 Task: Open a blank google sheet and write heading  Cash Flow TrackerAdd Dates in a column and its values below  '2023-05-01, 2023-05-03, 2023-05-06, 2023-05-10, 2023-05-15, 2023-05-20, 2023-05-25 & 2023-05-31'Add Descriptions in next column and its values below  Monthly Salary, Grocery Shopping, Dining Out., Utility Bill, Transportation, Entertainment, Miscellaneous & Total. Add Amount in next column and its values below  $2,500, $100, $50, $150, $30, $50, $20& $400. Add Income/ Expense in next column and its values below  Income, Expenses, Expenses, Expenses, Expenses, Expenses & Expenses. Add Balance in next column and its values below  $2,500, $2,400, $2,350, $2,200, $2,170, $2,120, $2,100 & $2100. Save page DashboardTaxReturnsbook
Action: Mouse moved to (265, 170)
Screenshot: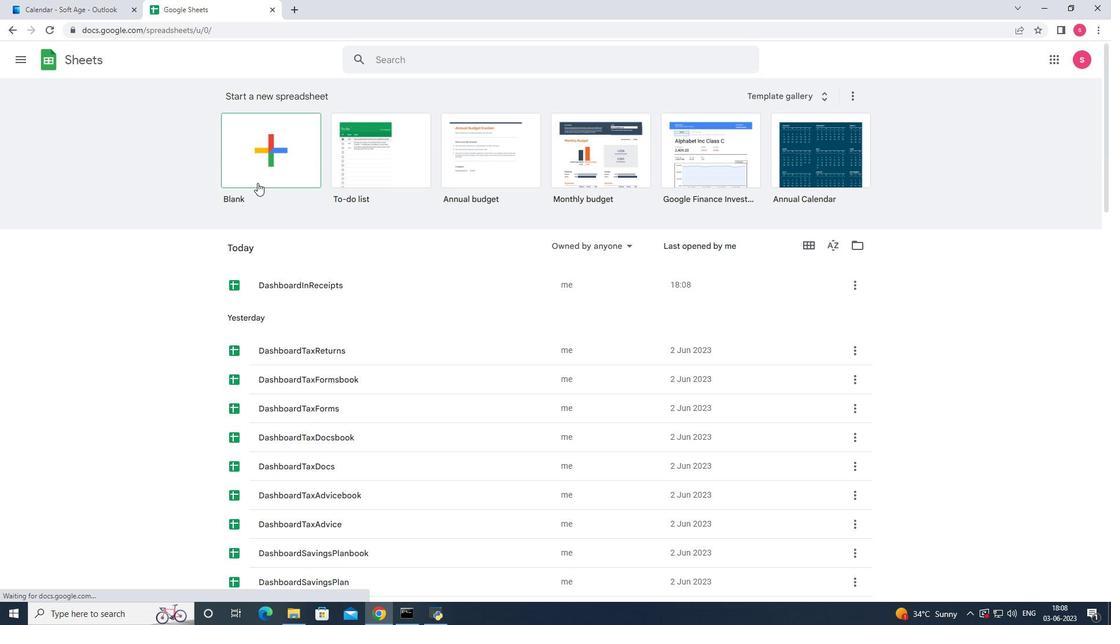 
Action: Mouse pressed left at (265, 170)
Screenshot: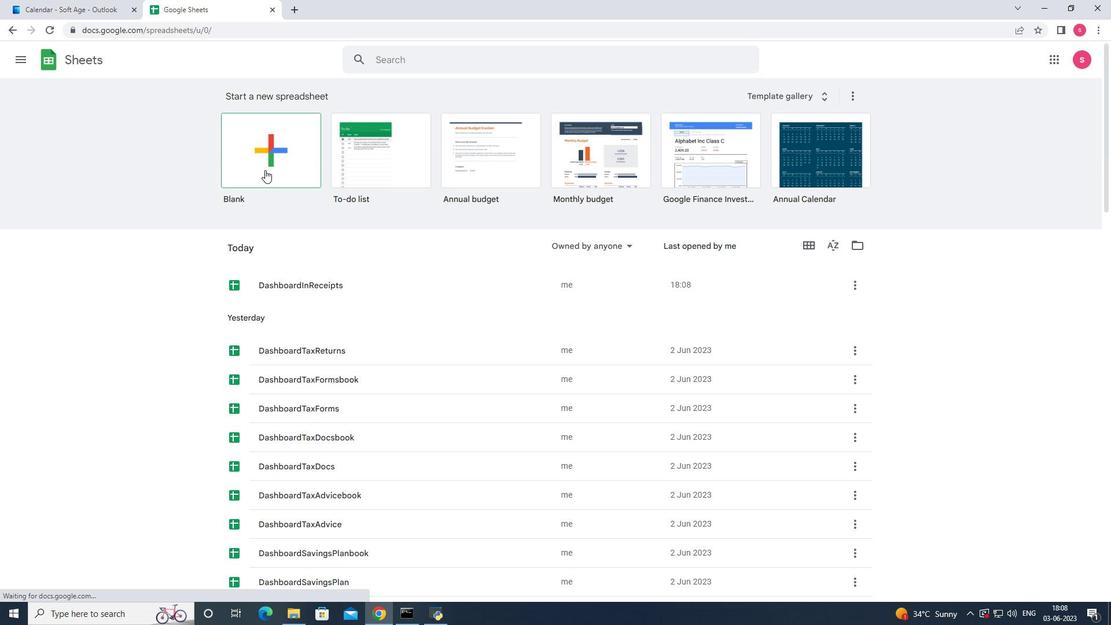 
Action: Key pressed <Key.shift><Key.shift><Key.shift>Cash<Key.space><Key.shift><Key.shift>Flow<Key.space><Key.shift>Tracker<Key.down><Key.shift>Dates<Key.down>2023-05-01<Key.enter>2023-05-03<Key.enter>2023-05-06<Key.enter>2023-05-10<Key.enter>2023-05-15<Key.enter>2023-05-20<Key.enter>2023-05-25<Key.enter>2025<Key.backspace>3-05-31<Key.enter><Key.right><Key.up><Key.up><Key.up><Key.up><Key.up><Key.up><Key.up><Key.up><Key.up><Key.shift><Key.shift><Key.shift><Key.shift><Key.shift><Key.shift><Key.shift><Key.shift><Key.shift><Key.shift>Discriptions<Key.enter><Key.shift>Monthly<Key.space><Key.shift>Salary<Key.enter><Key.shift><Key.shift><Key.shift><Key.shift><Key.shift><Key.shift><Key.shift><Key.shift><Key.shift>Grocery<Key.shift>S<Key.backspace><Key.space><Key.shift>Shopping<Key.enter><Key.shift>Dining<Key.space><Key.shift>Out<Key.enter><Key.shift><Key.shift><Key.shift><Key.shift><Key.shift><Key.shift><Key.shift>Utility<Key.space><Key.shift>Bill<Key.enter><Key.shift>Transportation<Key.enter><Key.shift><Key.shift><Key.shift><Key.shift><Key.shift><Key.shift><Key.shift>Entertainment<Key.enter><Key.shift>Miscellaneoud<Key.backspace>s<Key.enter><Key.shift>Total<Key.right><Key.up><Key.up><Key.up><Key.up><Key.up><Key.up><Key.up><Key.up><Key.shift>Amount<Key.enter>
Screenshot: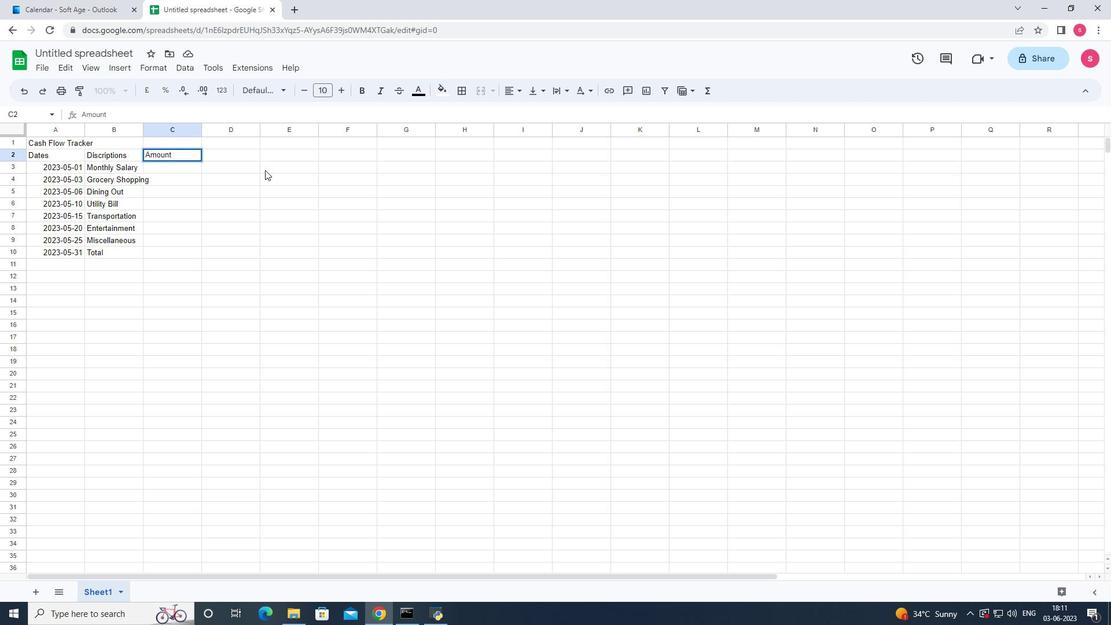 
Action: Mouse moved to (280, 162)
Screenshot: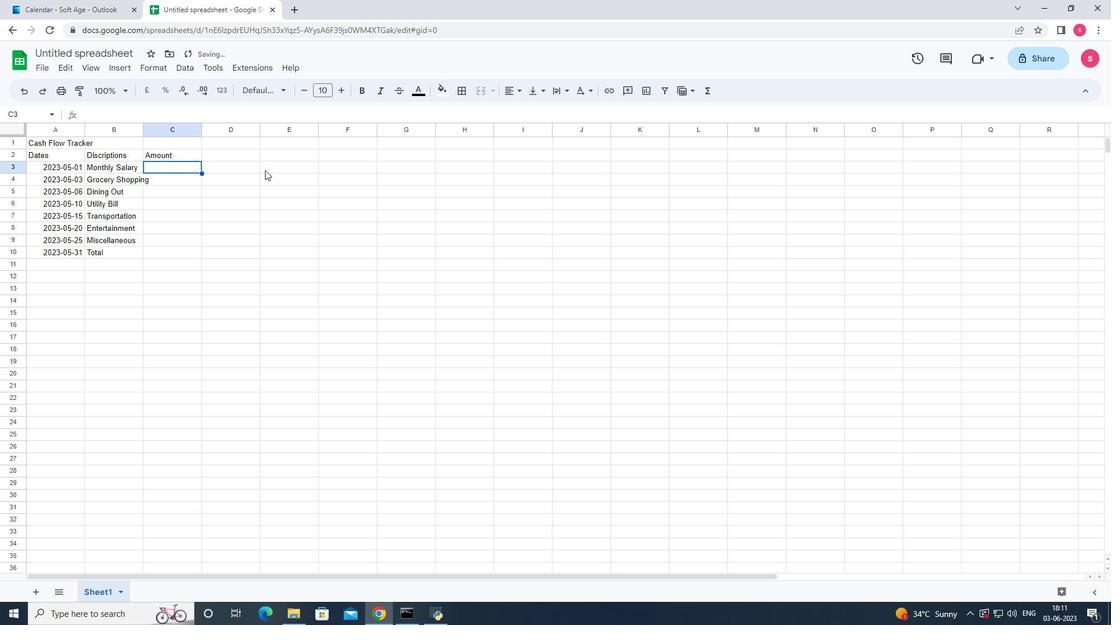 
Action: Key pressed 2500<Key.enter>100<Key.enter>50<Key.enter>150<Key.enter>30<Key.enter>50<Key.enter>20<Key.enter>400<Key.enter>
Screenshot: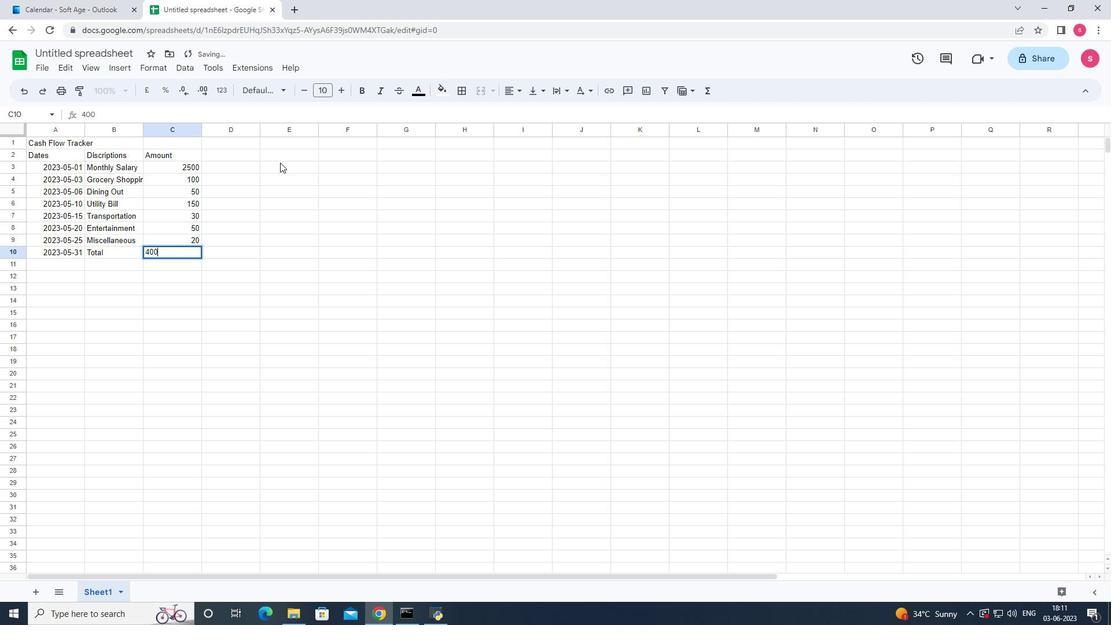 
Action: Mouse moved to (166, 165)
Screenshot: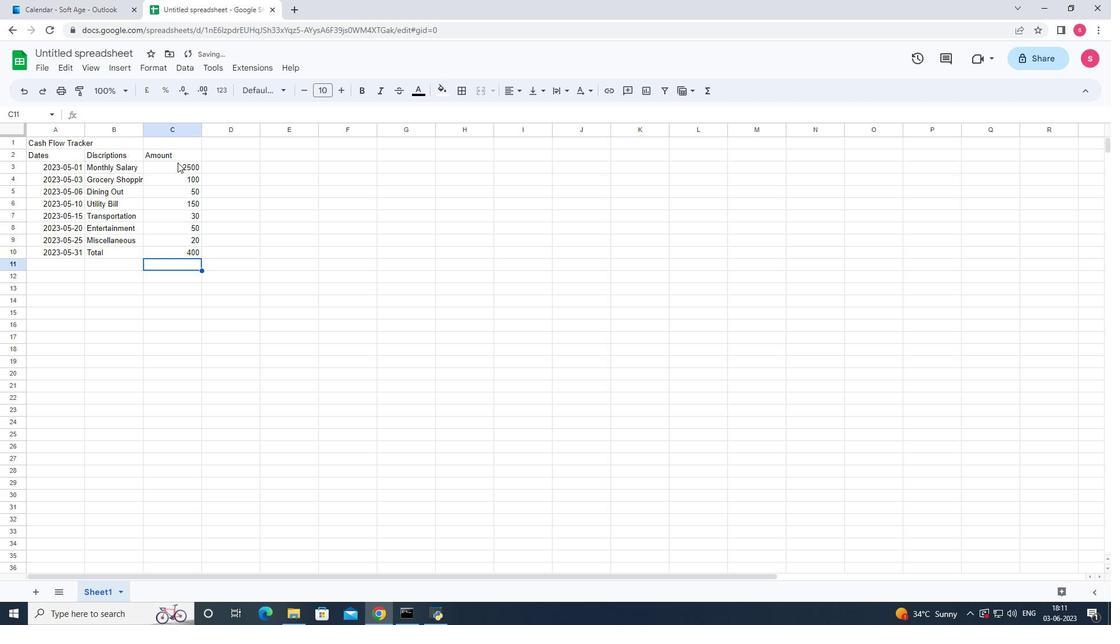 
Action: Mouse pressed left at (166, 165)
Screenshot: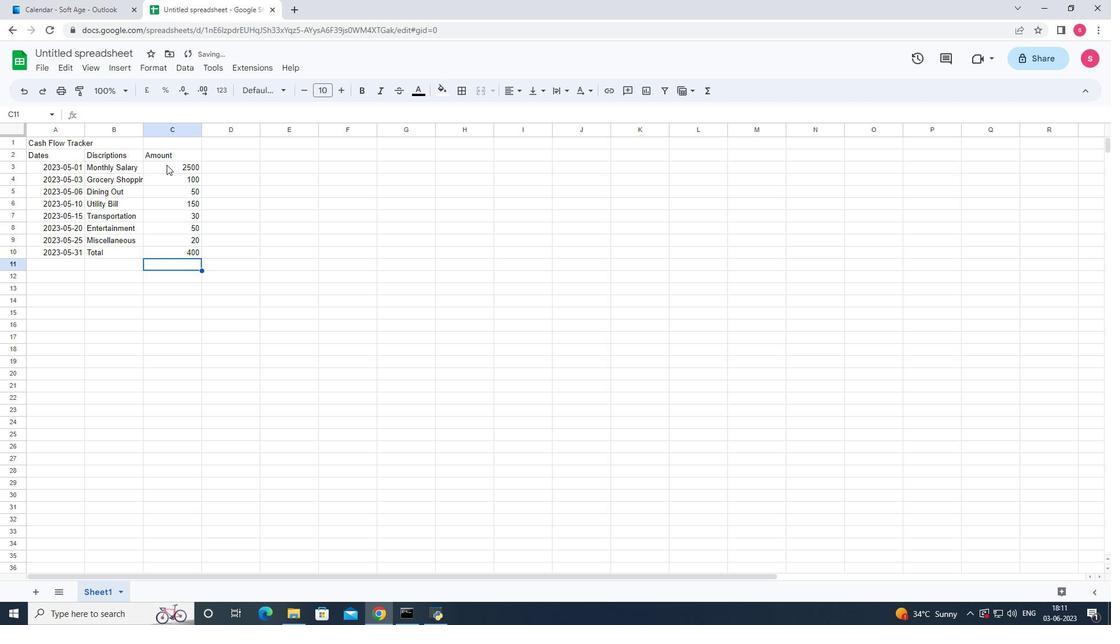 
Action: Mouse moved to (159, 62)
Screenshot: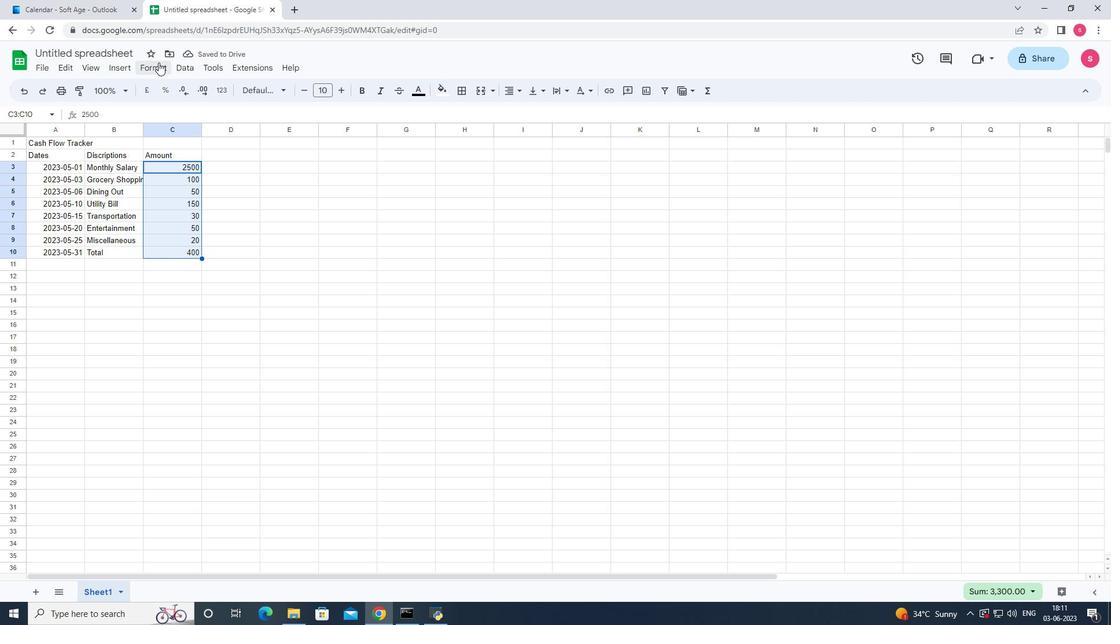 
Action: Mouse pressed left at (159, 62)
Screenshot: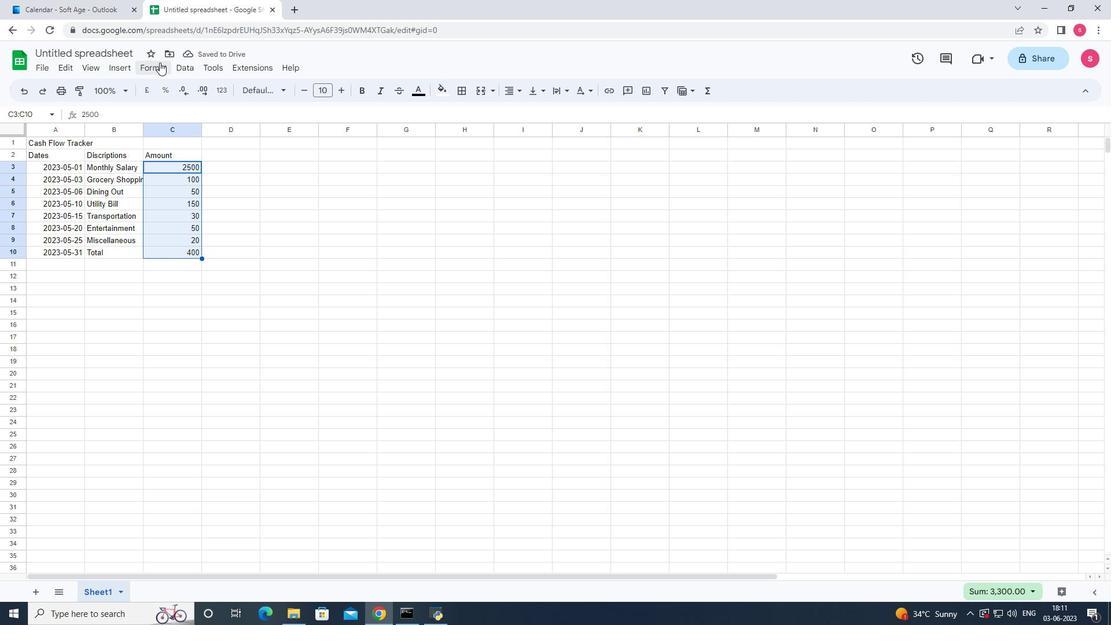 
Action: Mouse moved to (170, 121)
Screenshot: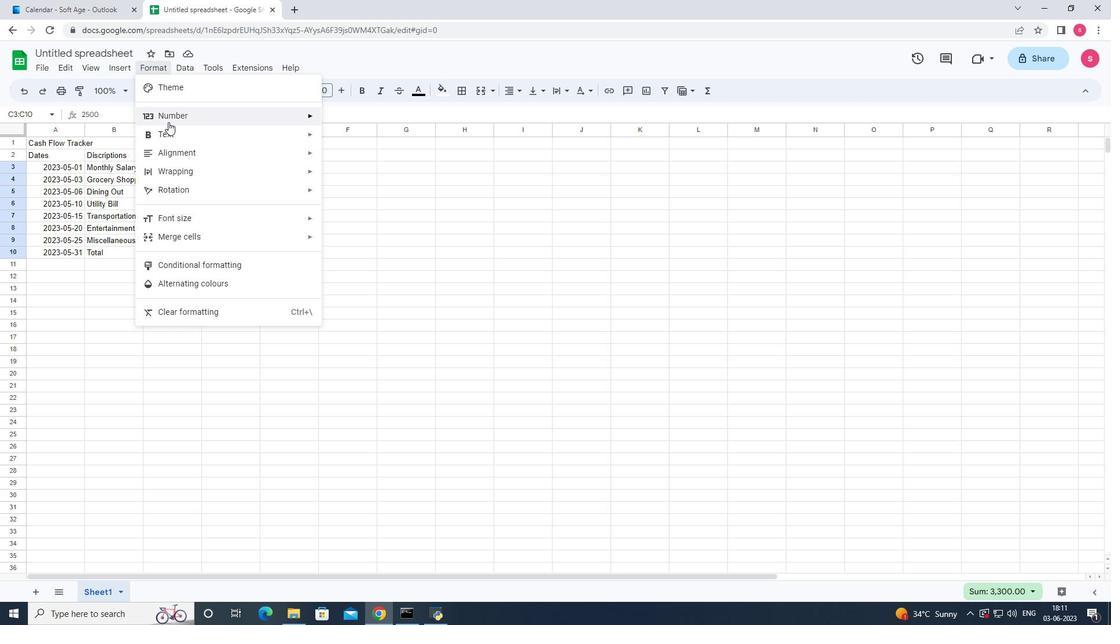 
Action: Mouse pressed left at (170, 121)
Screenshot: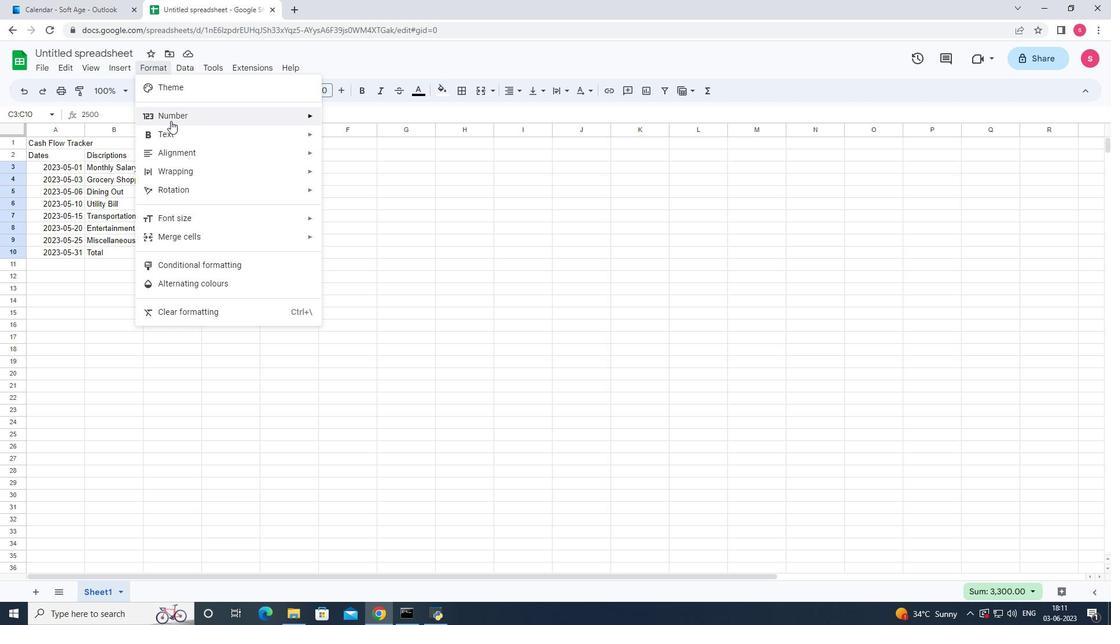
Action: Mouse moved to (380, 459)
Screenshot: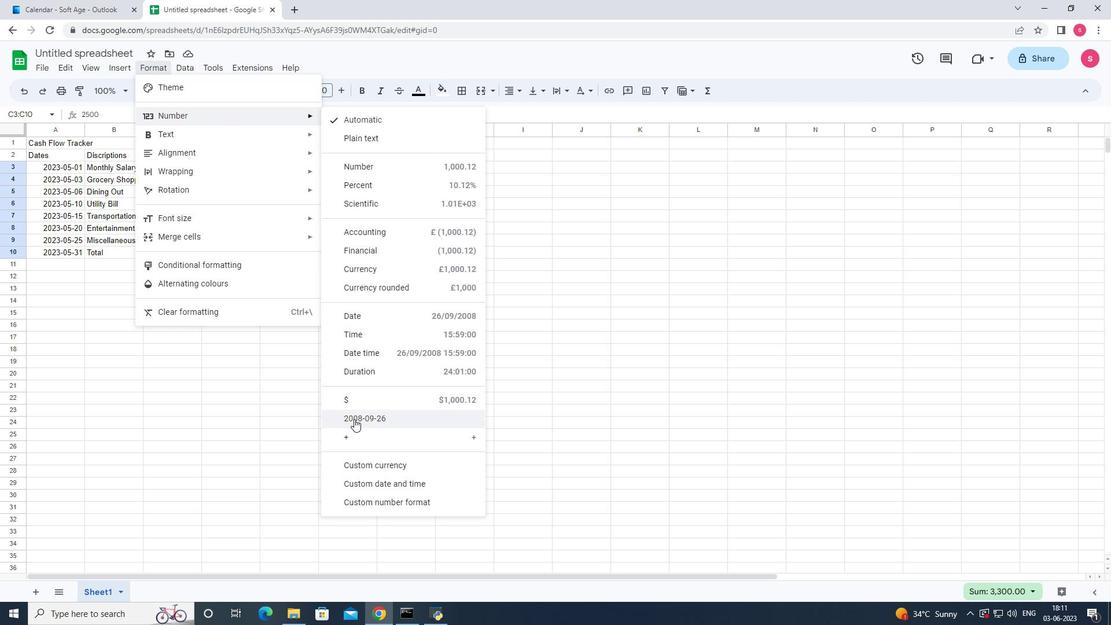 
Action: Mouse pressed left at (380, 459)
Screenshot: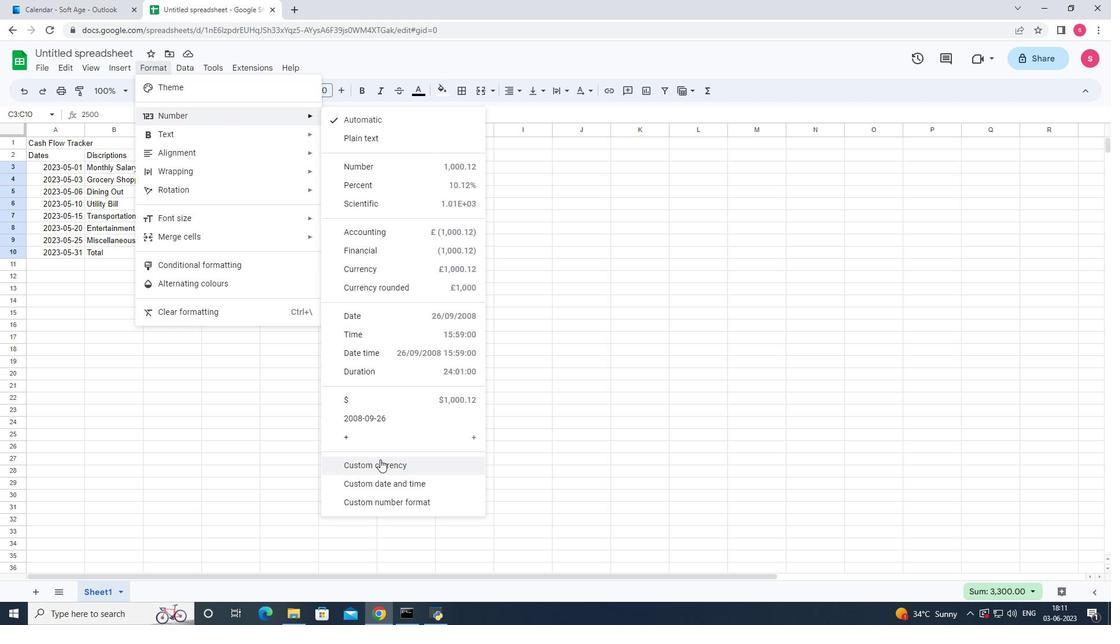 
Action: Mouse moved to (498, 254)
Screenshot: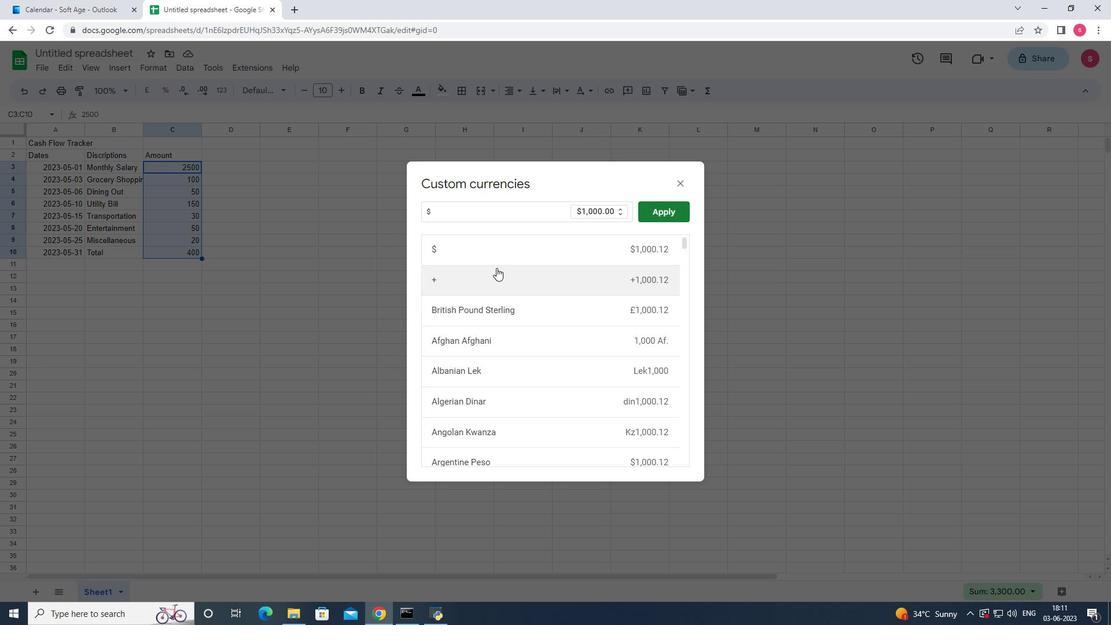 
Action: Mouse pressed left at (498, 254)
Screenshot: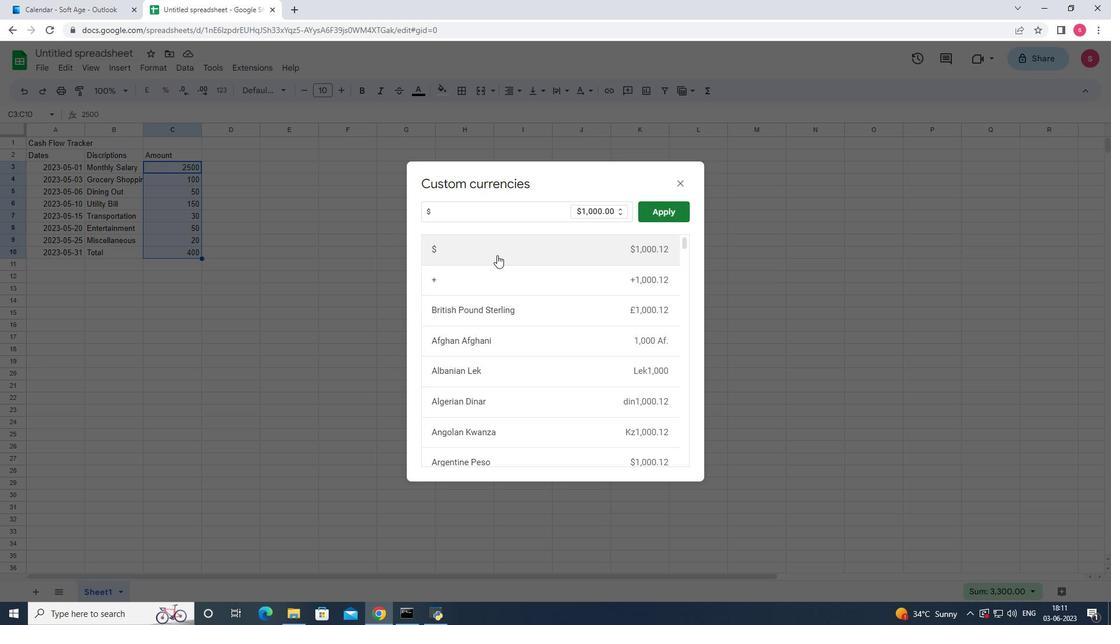 
Action: Mouse moved to (678, 212)
Screenshot: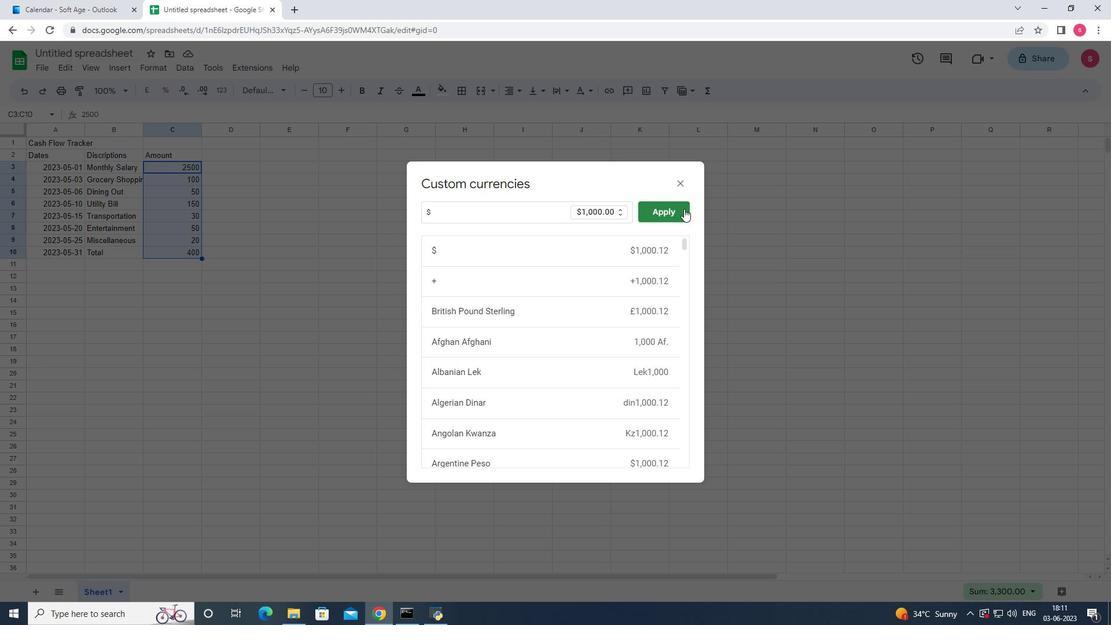 
Action: Mouse pressed left at (678, 212)
Screenshot: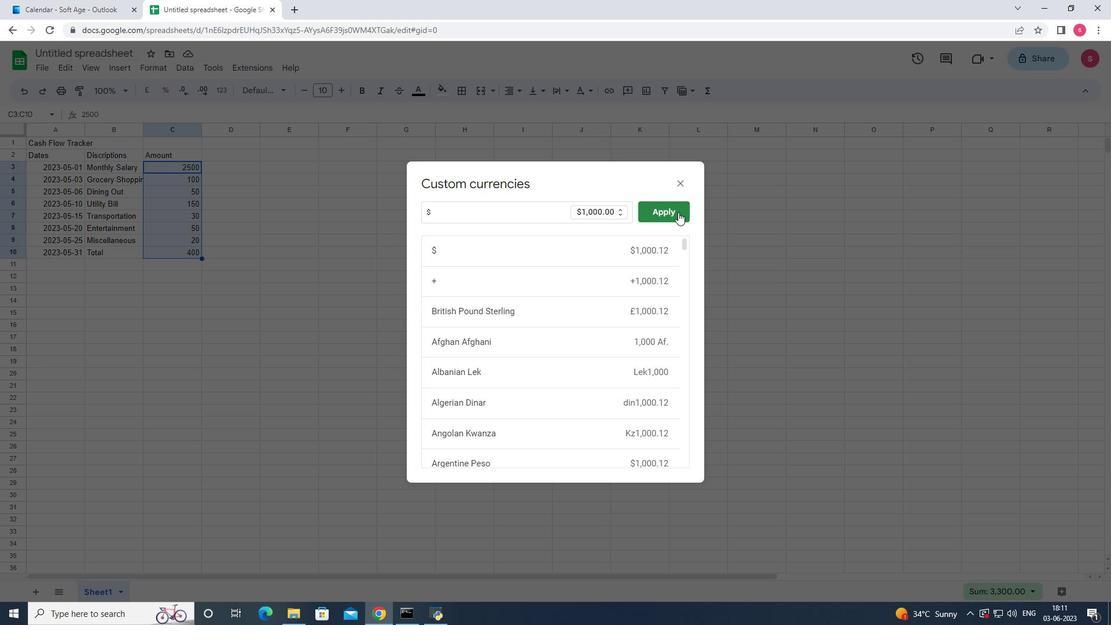 
Action: Mouse moved to (229, 154)
Screenshot: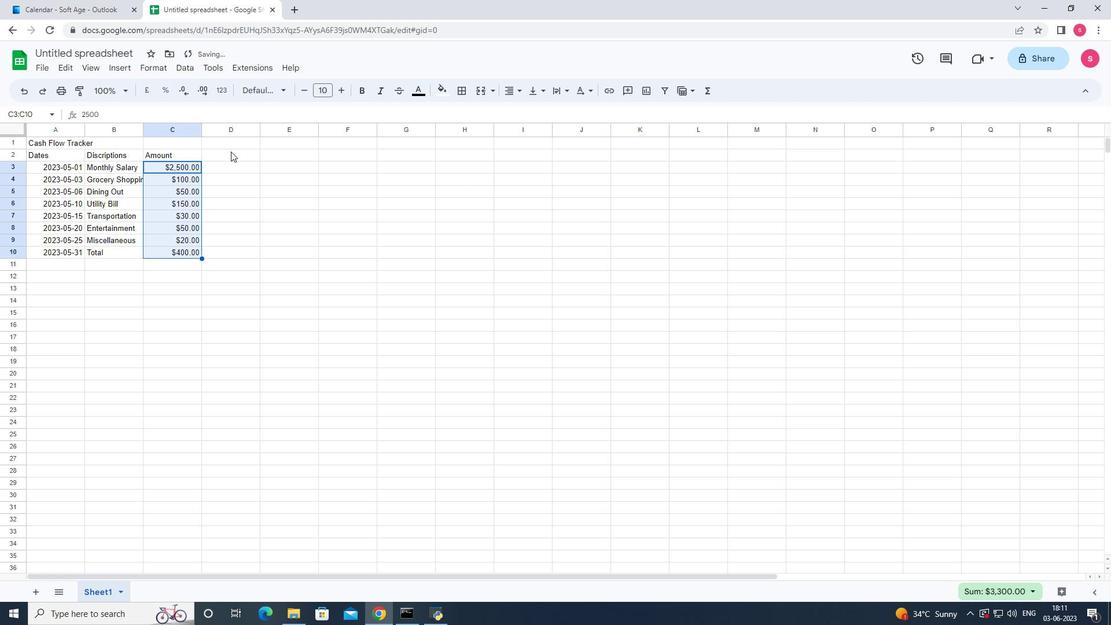 
Action: Mouse pressed left at (229, 154)
Screenshot: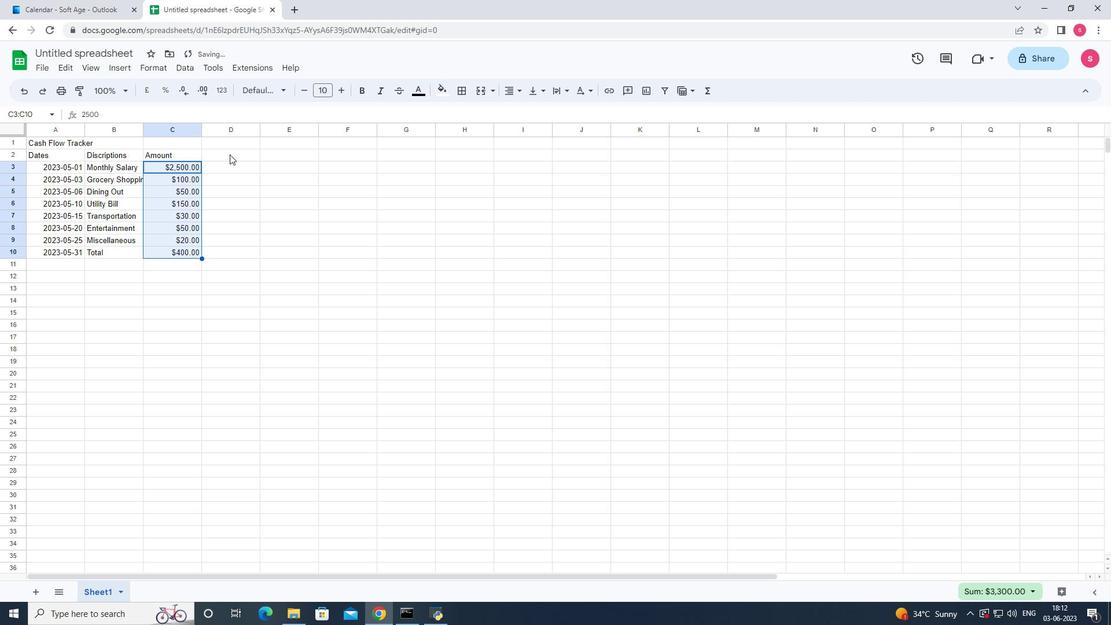 
Action: Key pressed <Key.shift>Income/<Key.space><Key.shift>Expense<Key.enter><Key.shift><Key.shift><Key.shift>Income<Key.enter><Key.up><Key.enter><Key.backspace><Key.backspace><Key.backspace><Key.backspace><Key.backspace><Key.backspace><Key.backspace><Key.backspace><Key.backspace><Key.space><Key.enter><Key.shift>Expenses<Key.enter><Key.shift>Expenses<Key.enter><Key.shift>Expenses<Key.enter><Key.shift>Expenses<Key.enter><Key.shift>Expenses<Key.enter><Key.shift>Expensses<Key.enter><Key.shift>Expenses<Key.backspace><Key.enter><Key.right><Key.up><Key.up><Key.up><Key.up><Key.up><Key.up><Key.up><Key.up><Key.up><Key.shift><Key.shift><Key.shift><Key.shift><Key.shift><Key.shift><Key.shift><Key.shift><Key.shift><Key.shift>Balance<Key.enter><Key.shift>Amount<Key.enter><Key.up><Key.backspace><Key.backspace><Key.backspace><Key.up><Key.enter><Key.space><Key.shift>Amount<Key.enter>2500<Key.enter>2400<Key.enter>2350<Key.enter>2200<Key.enter>2170<Key.enter>2120<Key.enter>2100<Key.enter>2100<Key.enter>
Screenshot: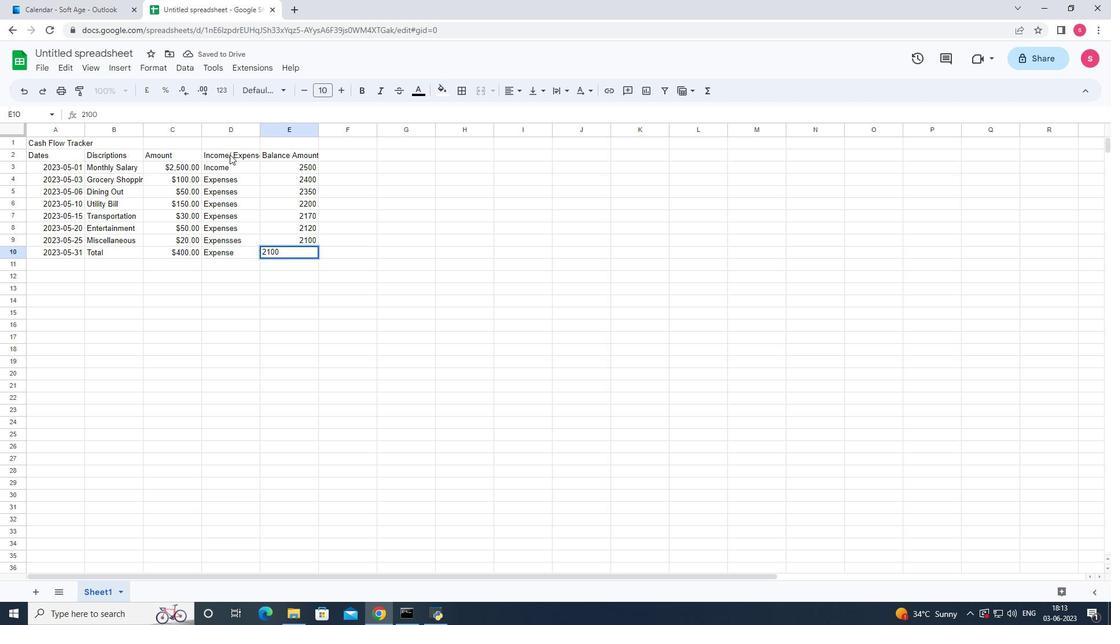 
Action: Mouse moved to (270, 165)
Screenshot: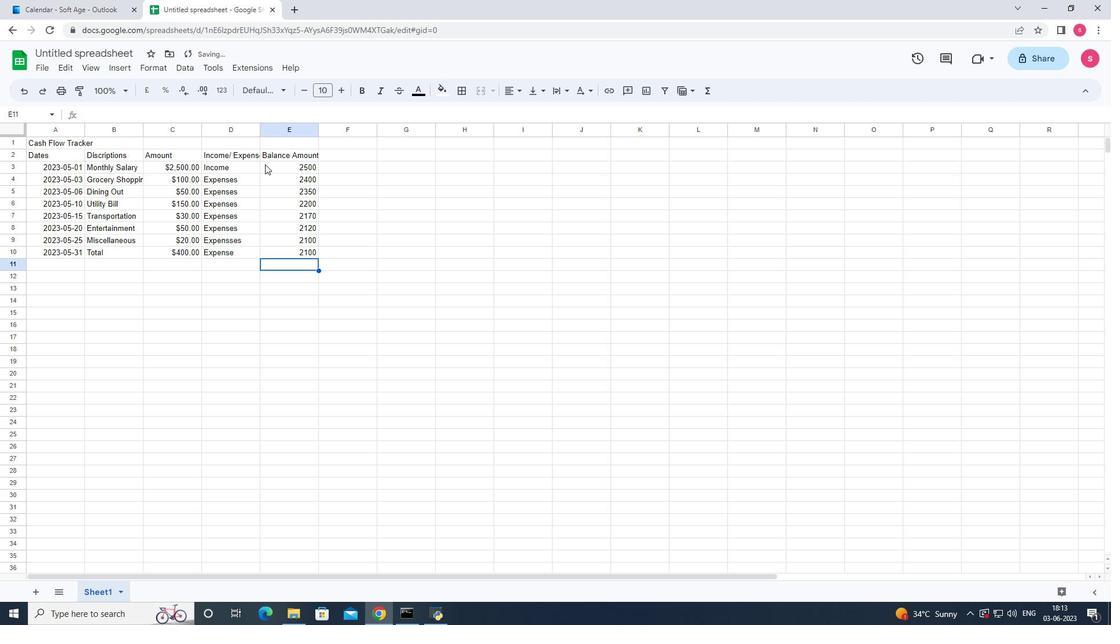 
Action: Mouse pressed left at (270, 165)
Screenshot: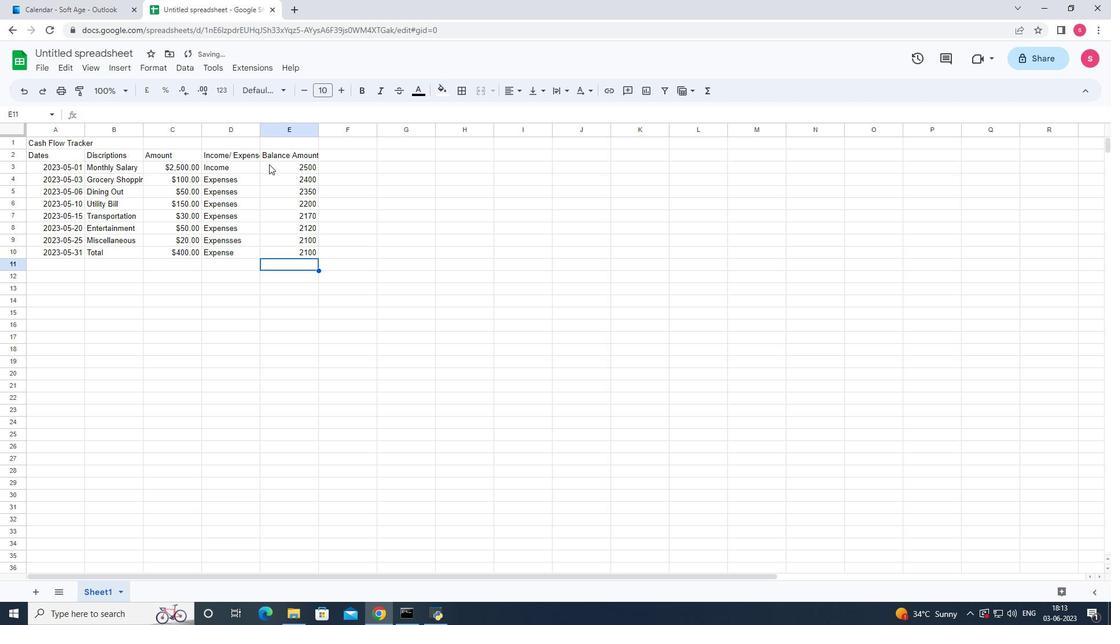
Action: Mouse moved to (144, 69)
Screenshot: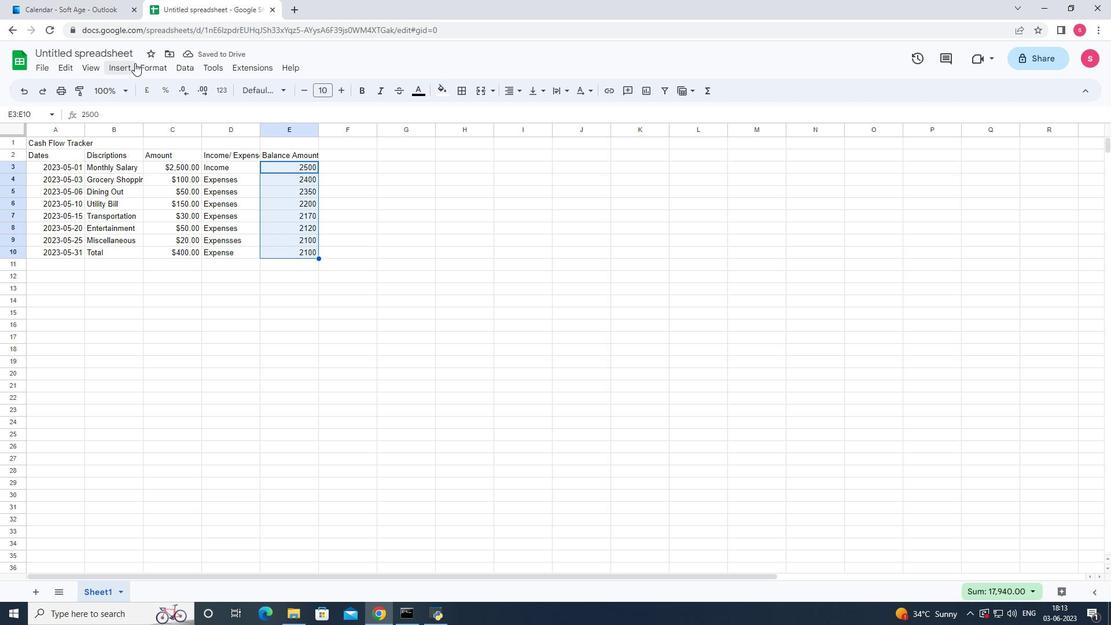
Action: Mouse pressed left at (144, 69)
Screenshot: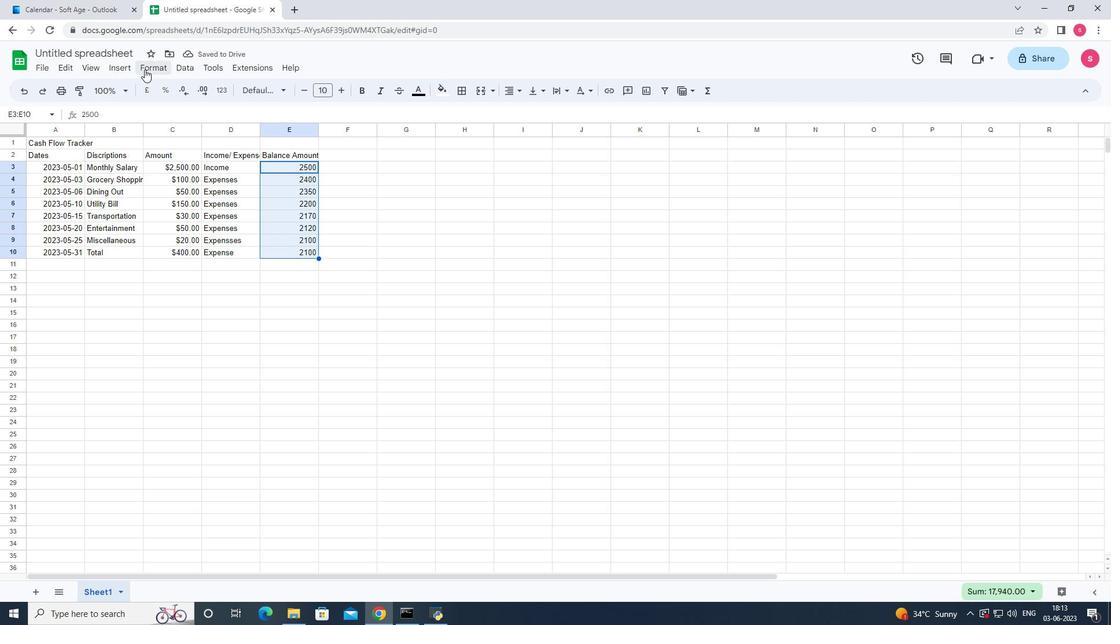 
Action: Mouse moved to (174, 118)
Screenshot: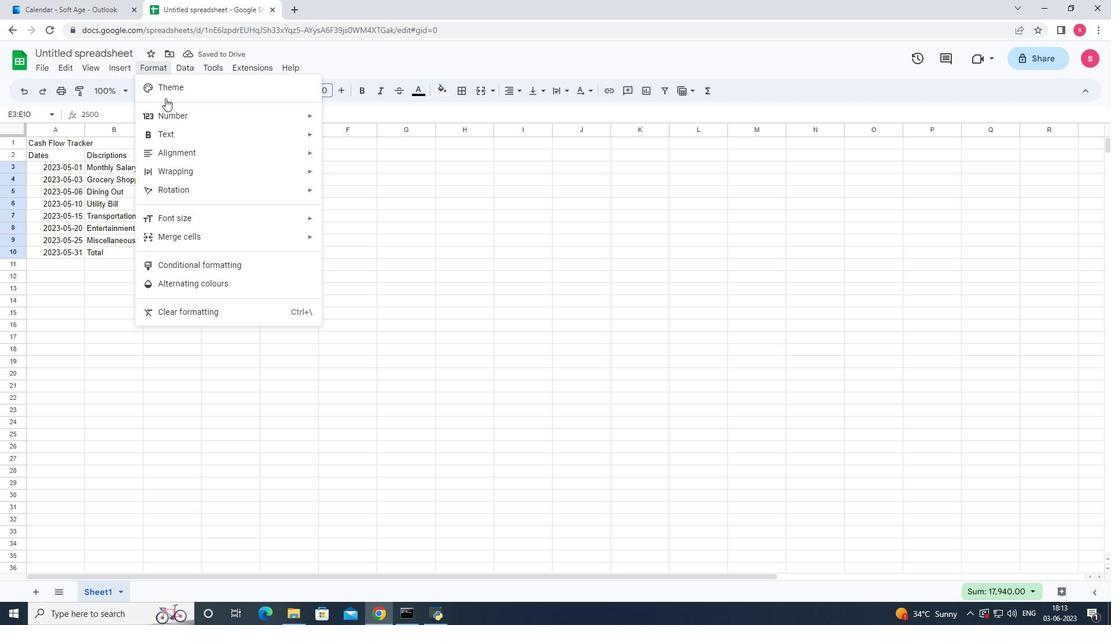 
Action: Mouse pressed left at (174, 118)
Screenshot: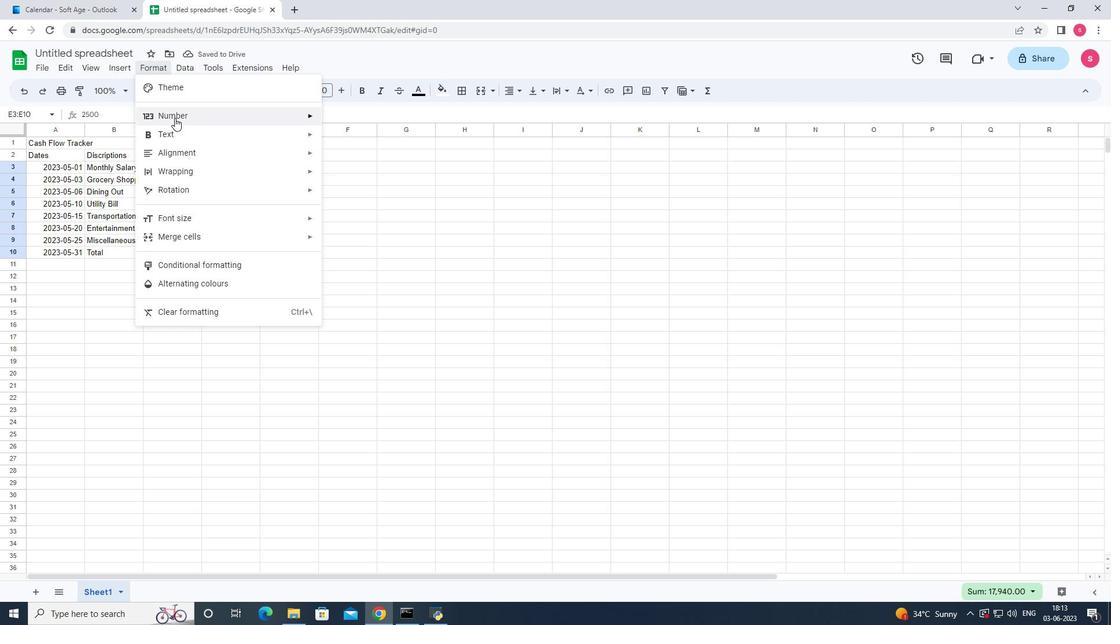 
Action: Mouse moved to (406, 467)
Screenshot: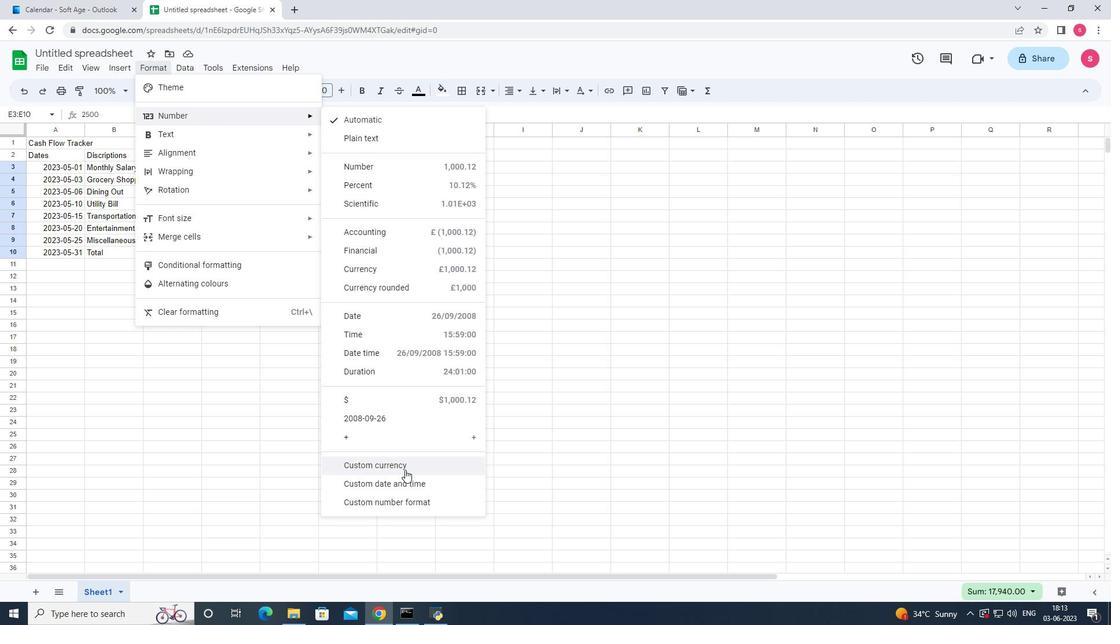 
Action: Mouse pressed left at (406, 467)
Screenshot: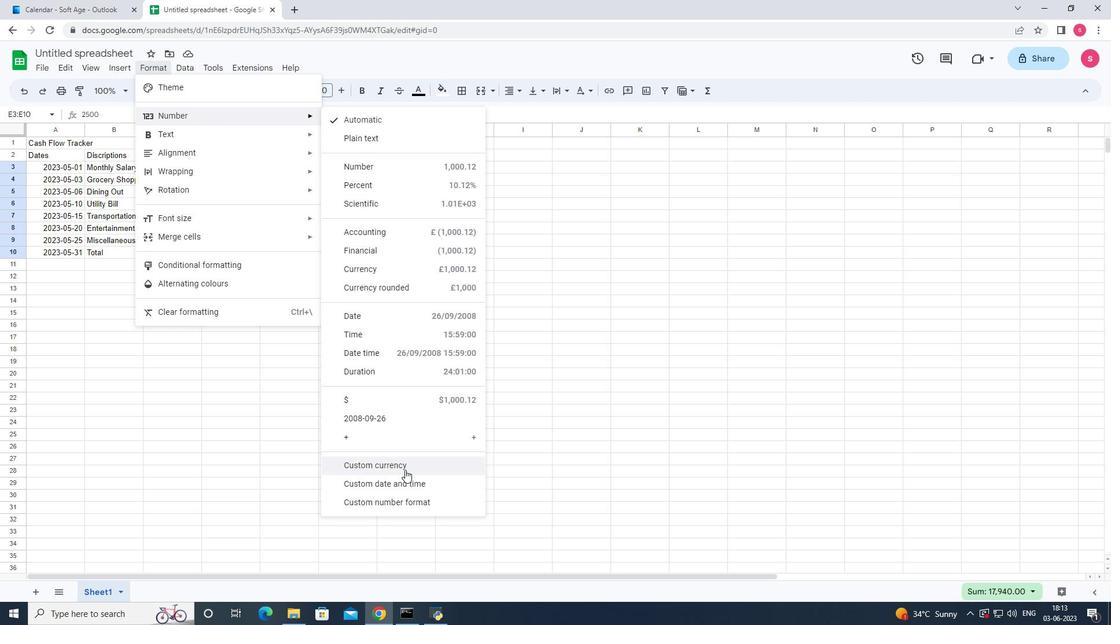 
Action: Mouse moved to (517, 251)
Screenshot: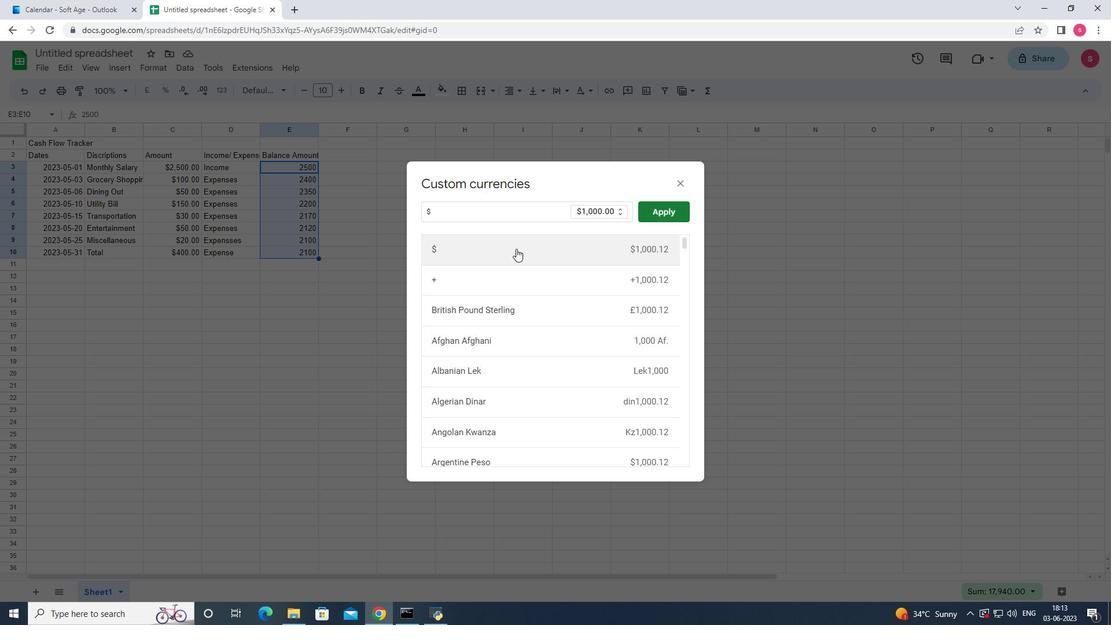 
Action: Mouse pressed left at (517, 251)
Screenshot: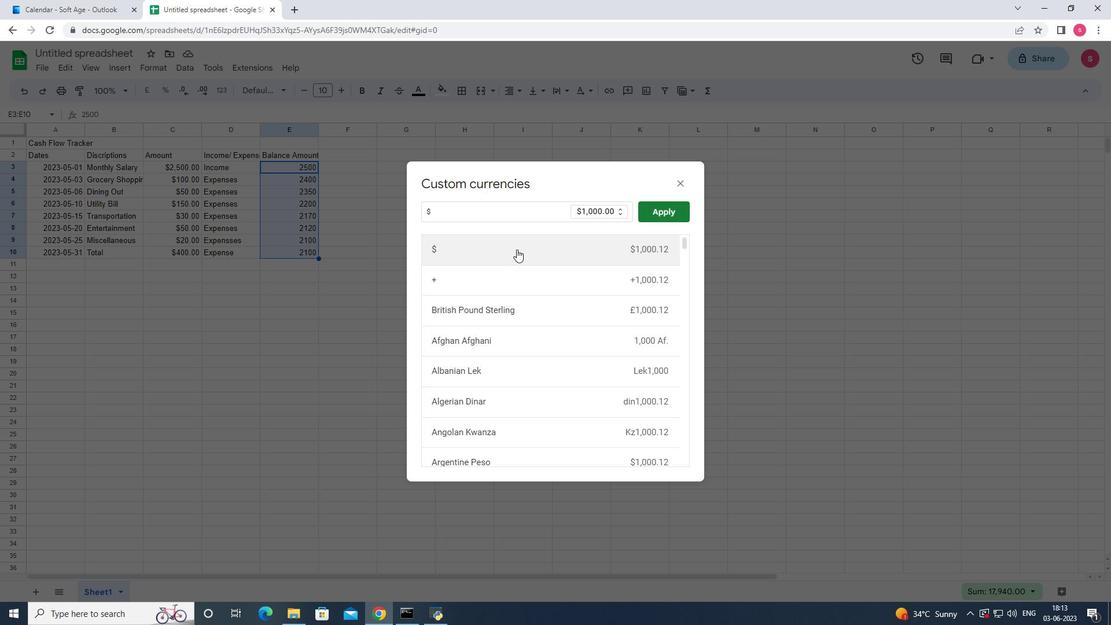 
Action: Mouse moved to (675, 216)
Screenshot: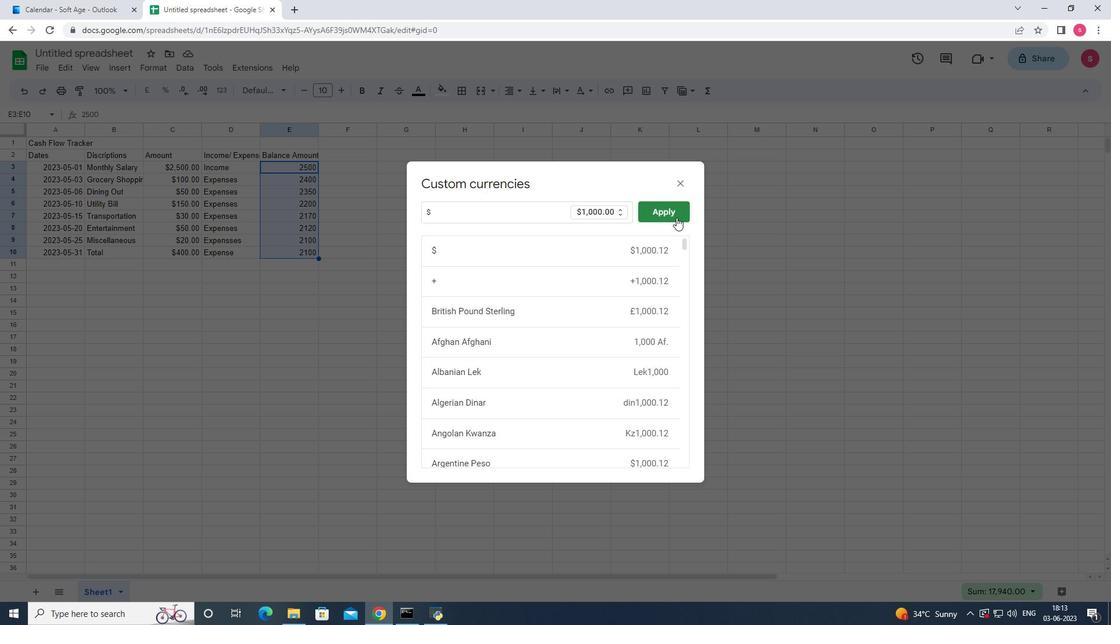 
Action: Mouse pressed left at (675, 216)
Screenshot: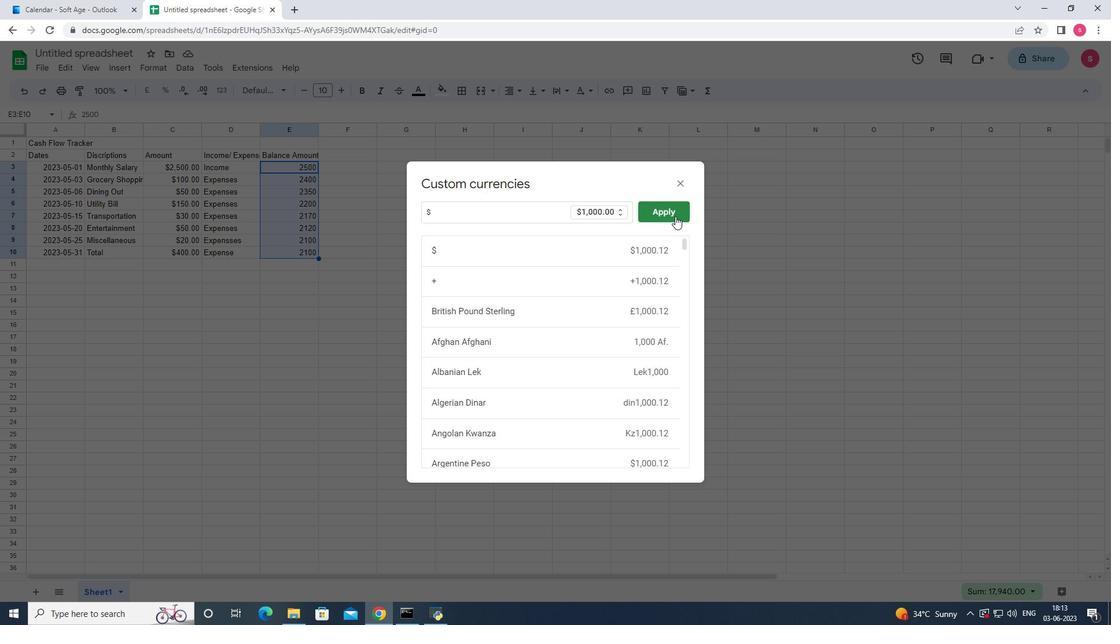 
Action: Mouse moved to (91, 52)
Screenshot: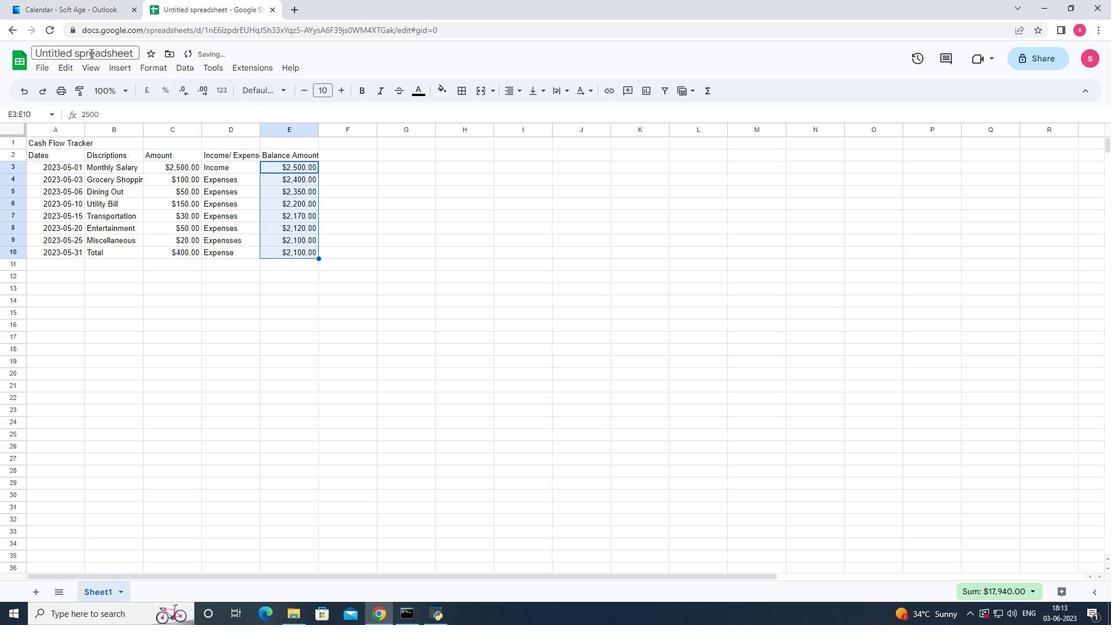 
Action: Mouse pressed left at (91, 52)
Screenshot: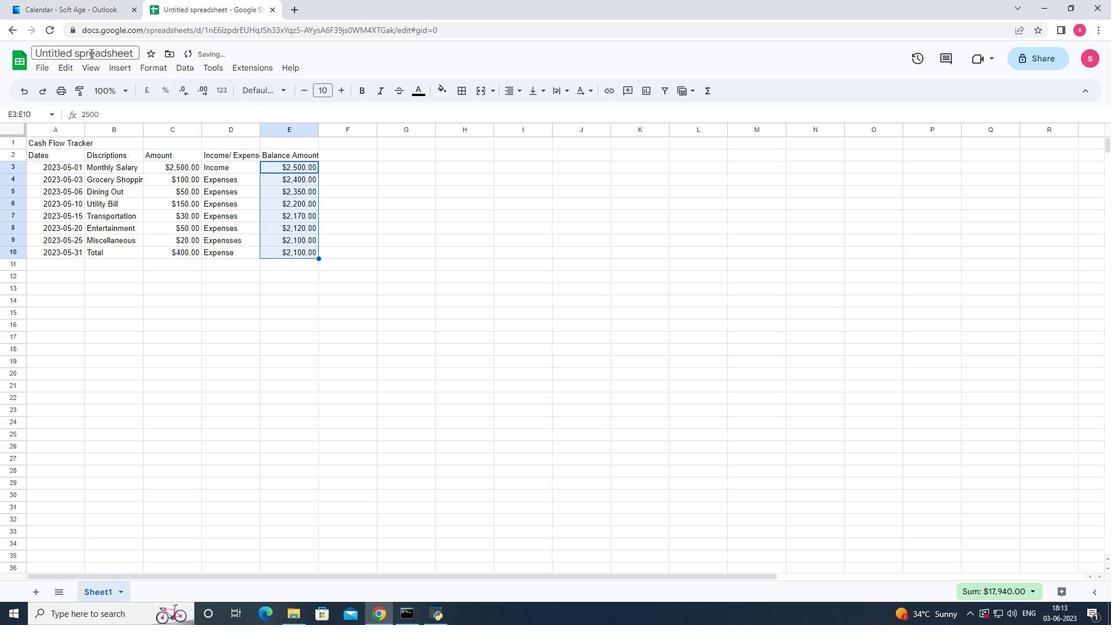 
Action: Key pressed <Key.backspace><Key.shift><Key.shift><Key.shift><Key.shift>Dashboard<Key.shift>Tax<Key.shift><Key.shift>Returns<Key.shift>Book<Key.backspace><Key.backspace><Key.backspace><Key.backspace>book
Screenshot: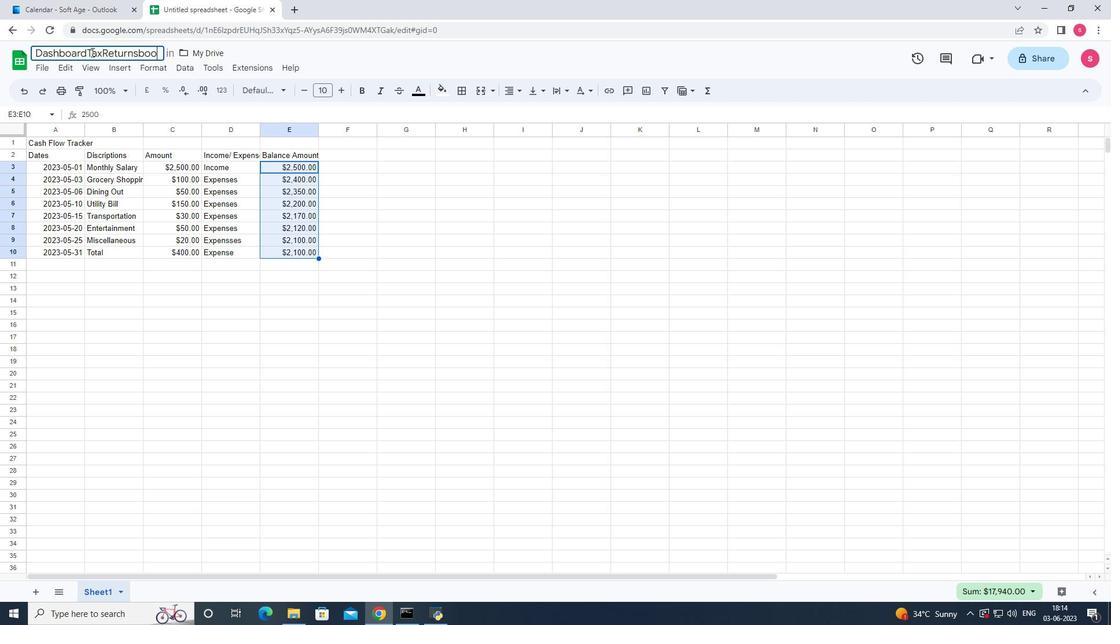 
Action: Mouse moved to (85, 131)
Screenshot: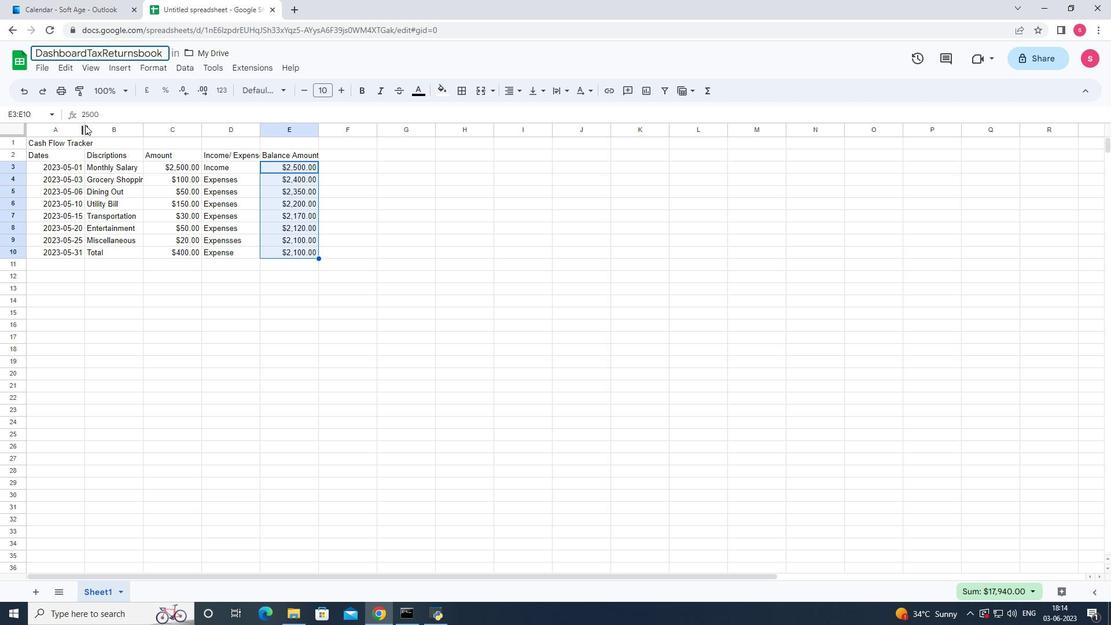 
Action: Mouse pressed left at (85, 131)
Screenshot: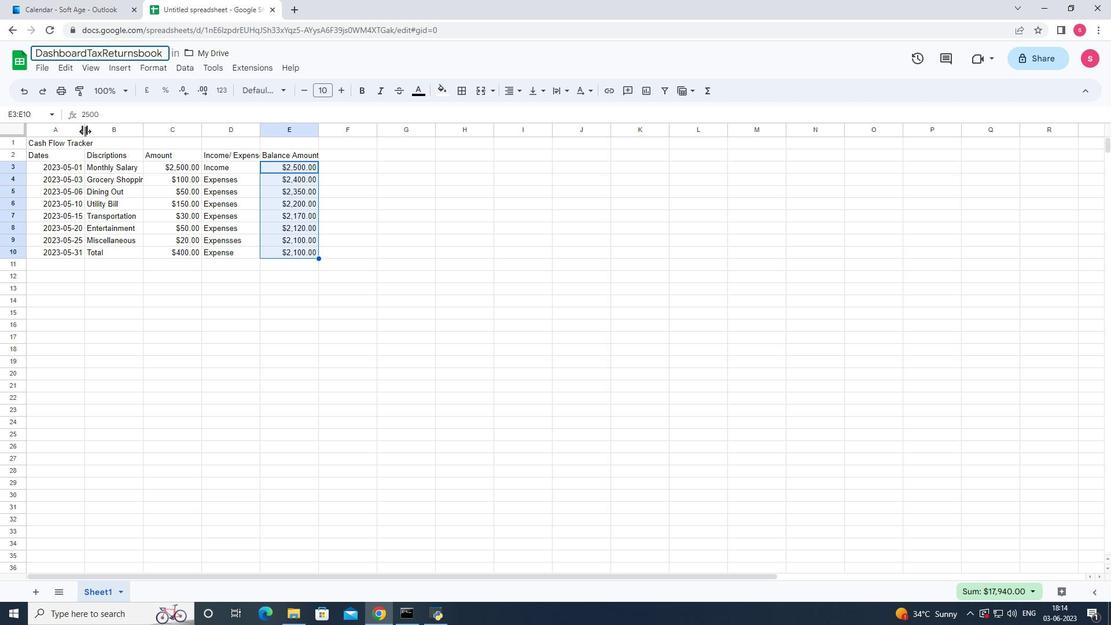 
Action: Mouse pressed left at (85, 131)
Screenshot: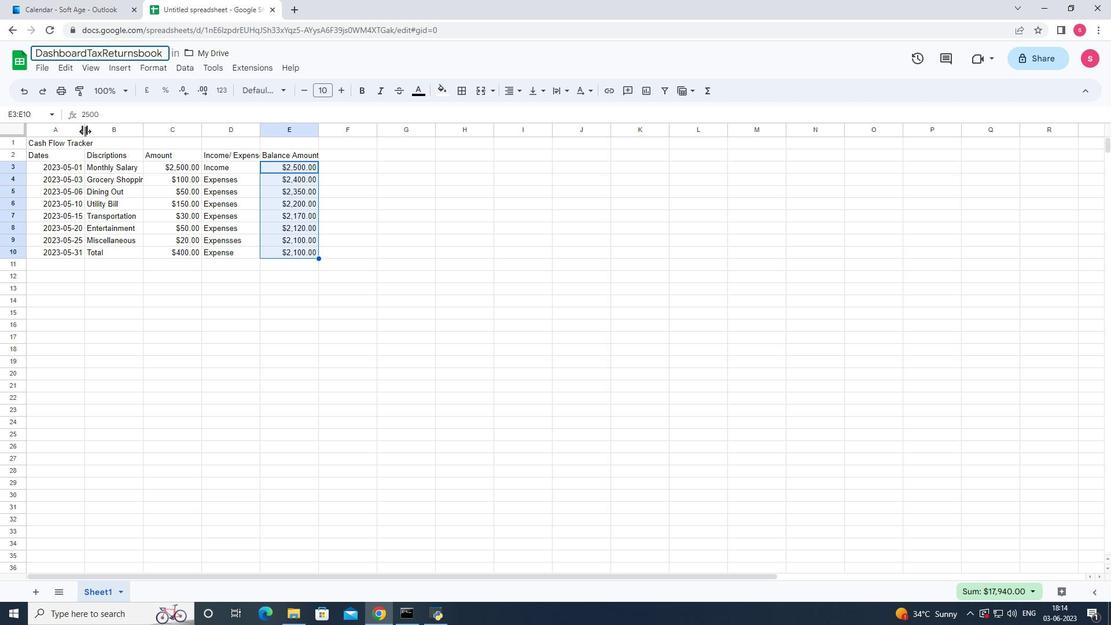 
Action: Mouse moved to (154, 130)
Screenshot: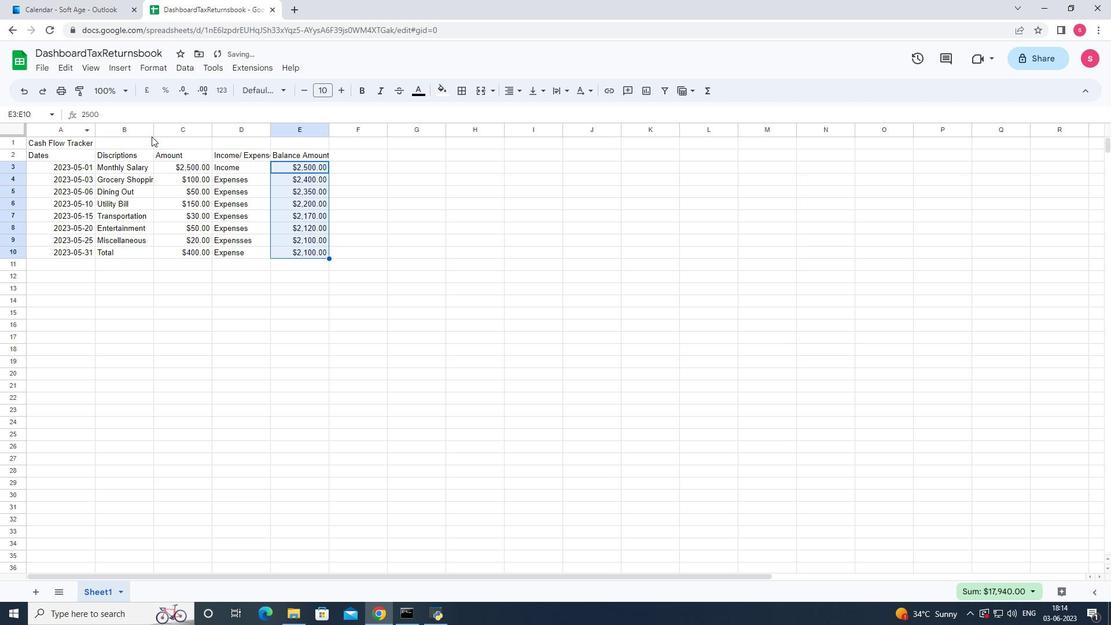 
Action: Mouse pressed left at (154, 130)
Screenshot: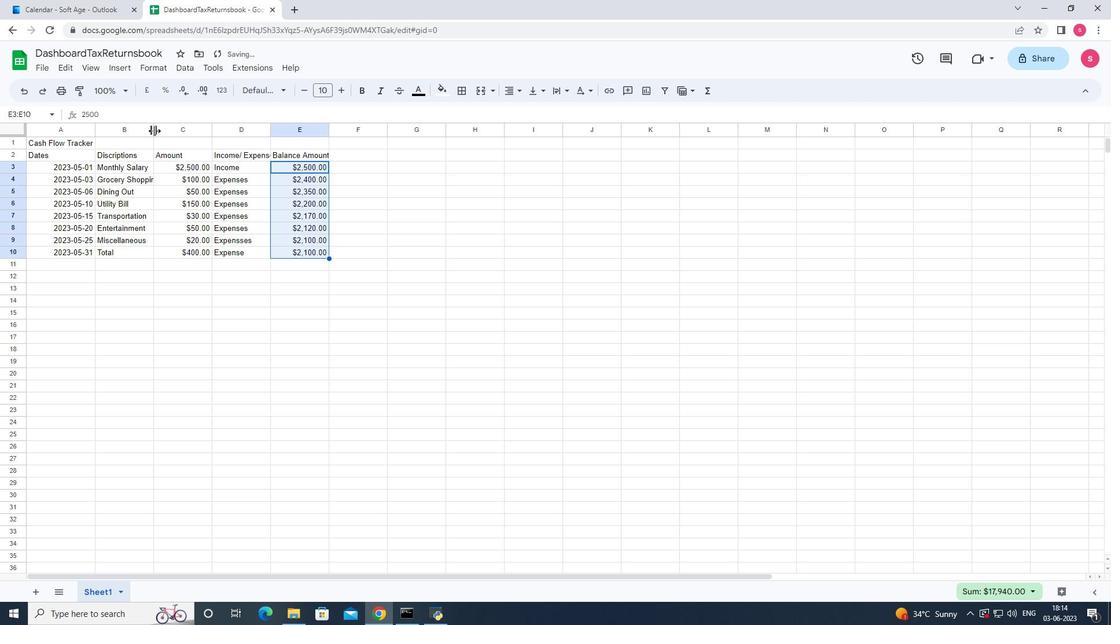 
Action: Mouse pressed left at (154, 130)
Screenshot: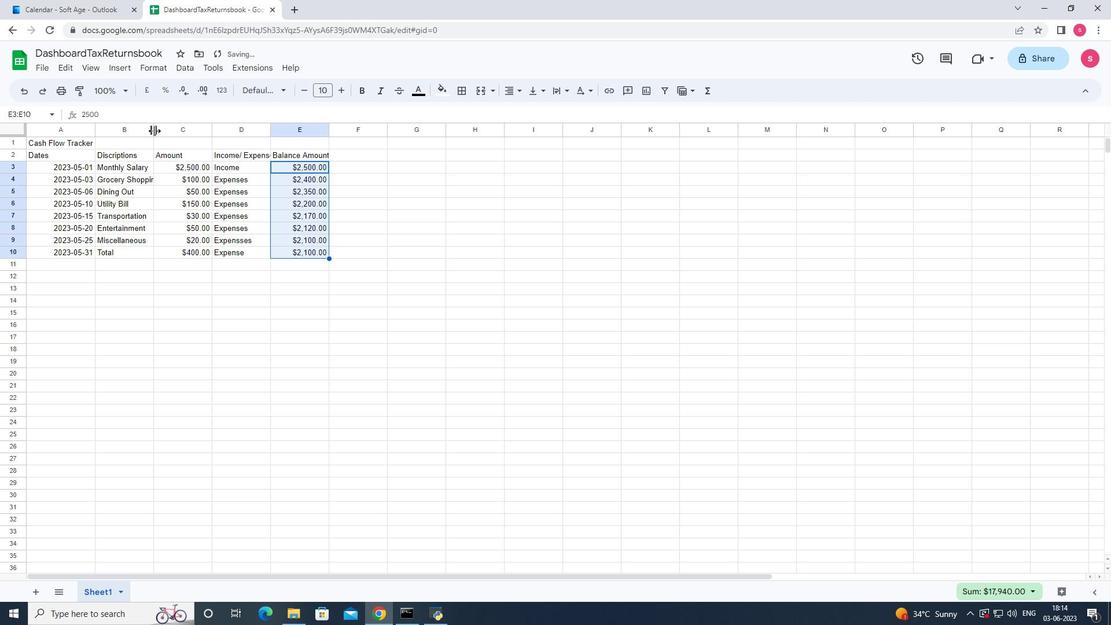 
Action: Mouse moved to (219, 129)
Screenshot: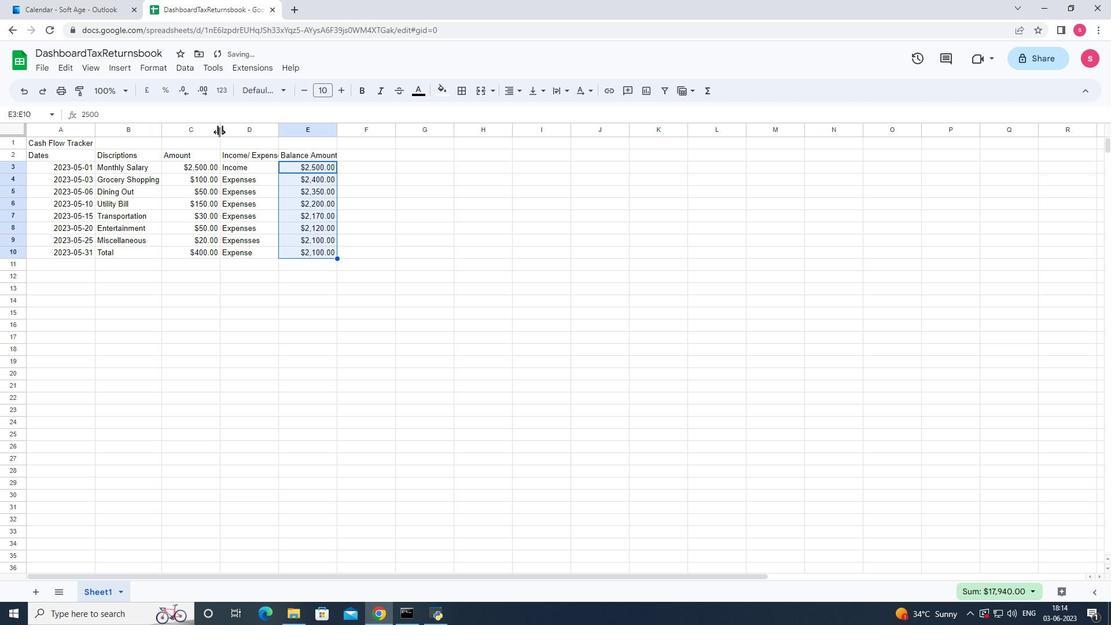 
Action: Mouse pressed left at (219, 129)
Screenshot: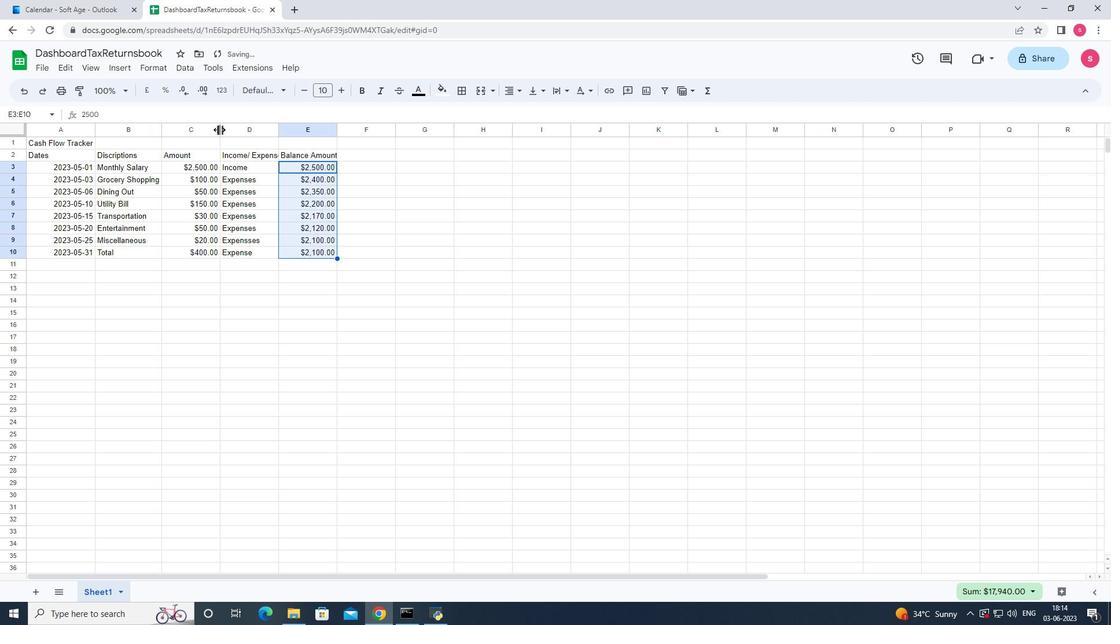 
Action: Mouse pressed left at (219, 129)
Screenshot: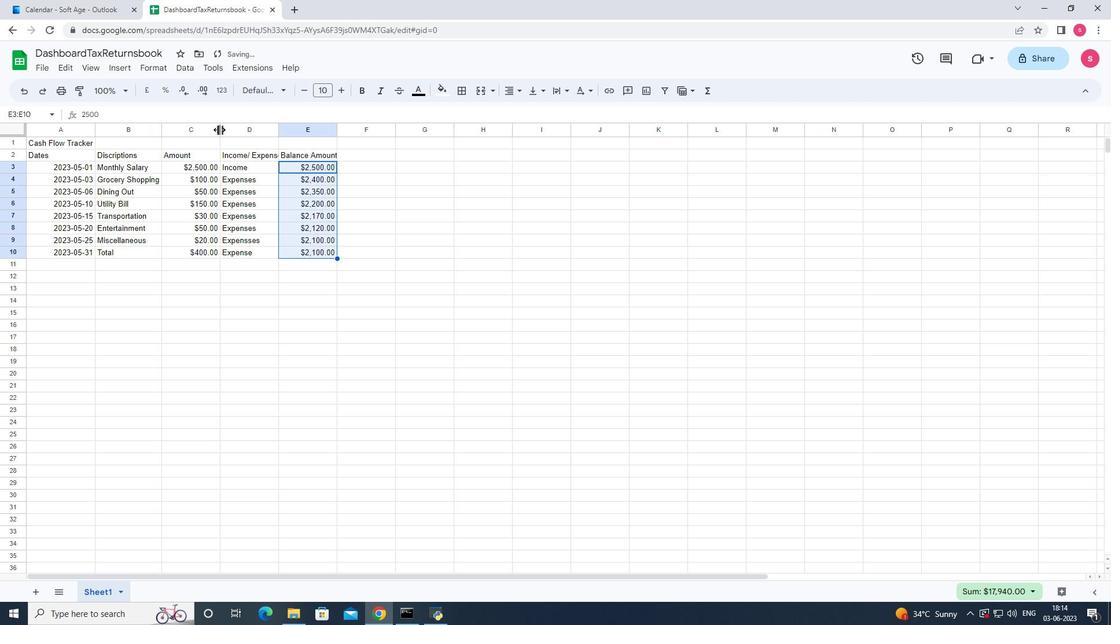 
Action: Mouse moved to (261, 127)
Screenshot: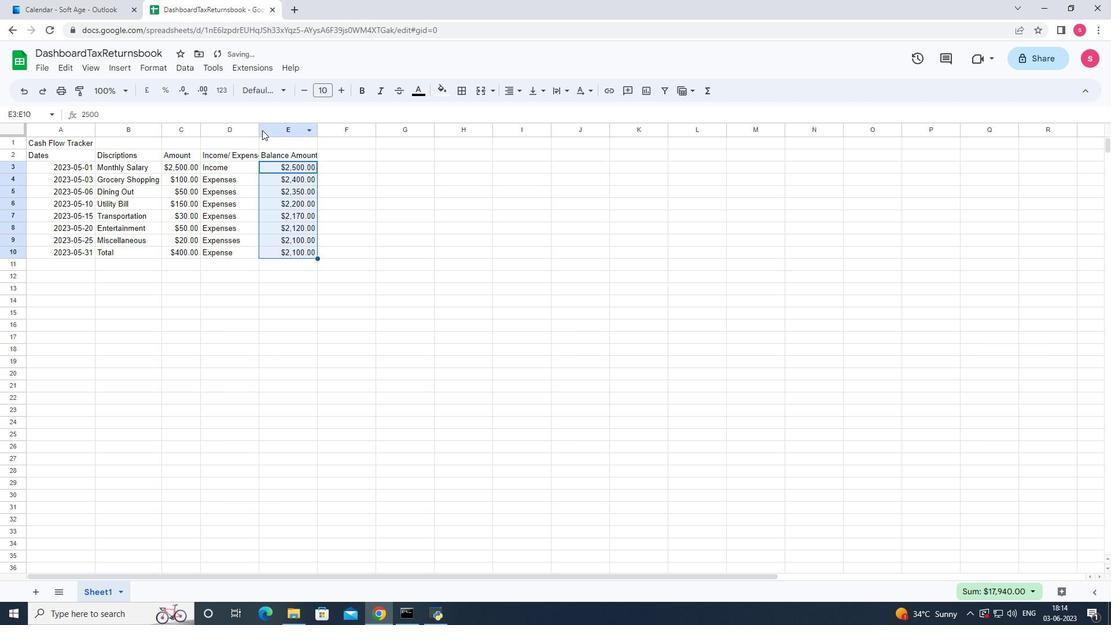 
Action: Mouse pressed left at (261, 127)
Screenshot: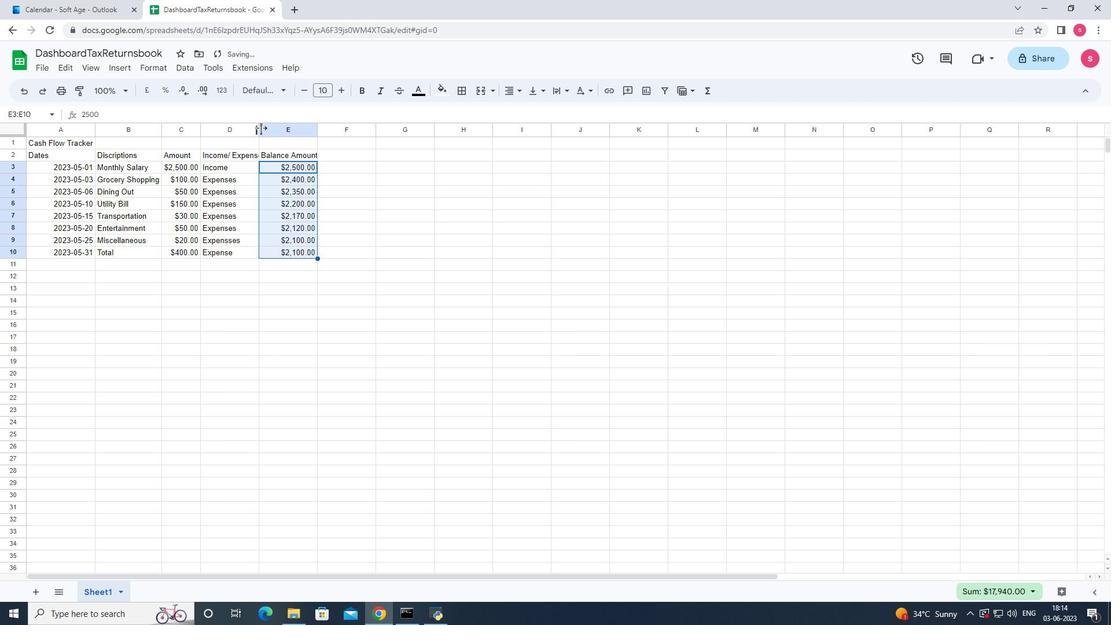 
Action: Mouse pressed left at (261, 127)
Screenshot: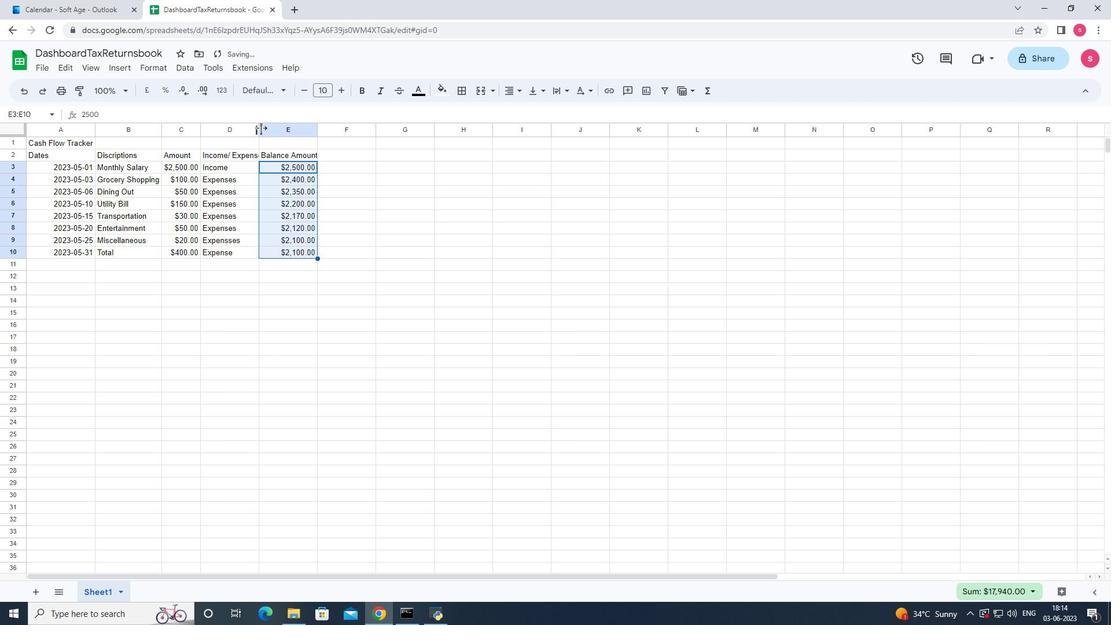 
Action: Mouse moved to (321, 129)
Screenshot: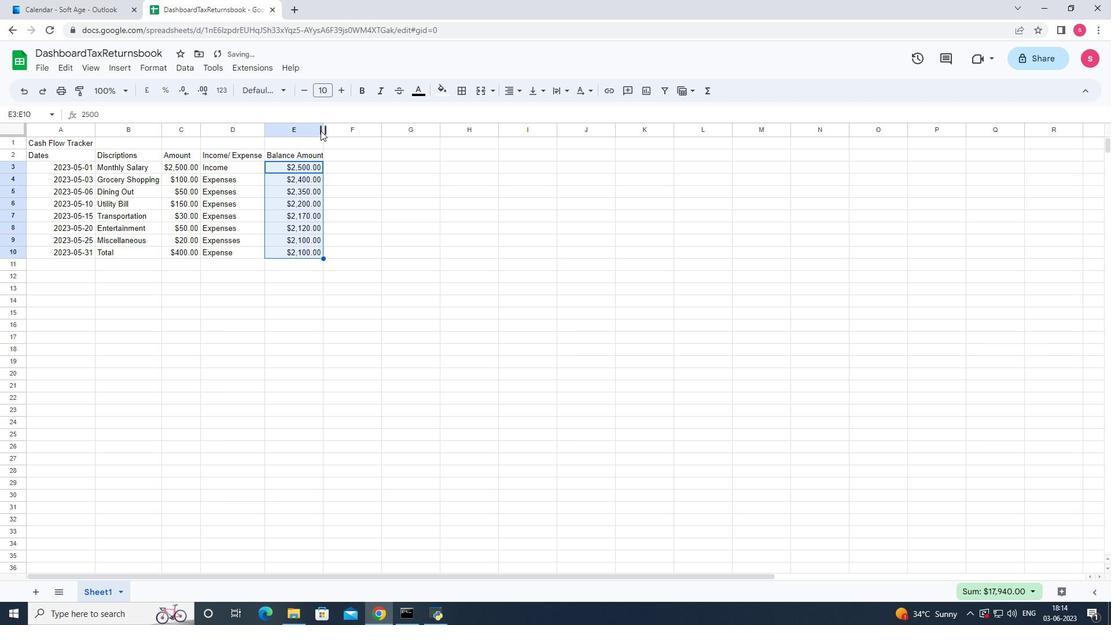 
Action: Mouse pressed left at (321, 129)
Screenshot: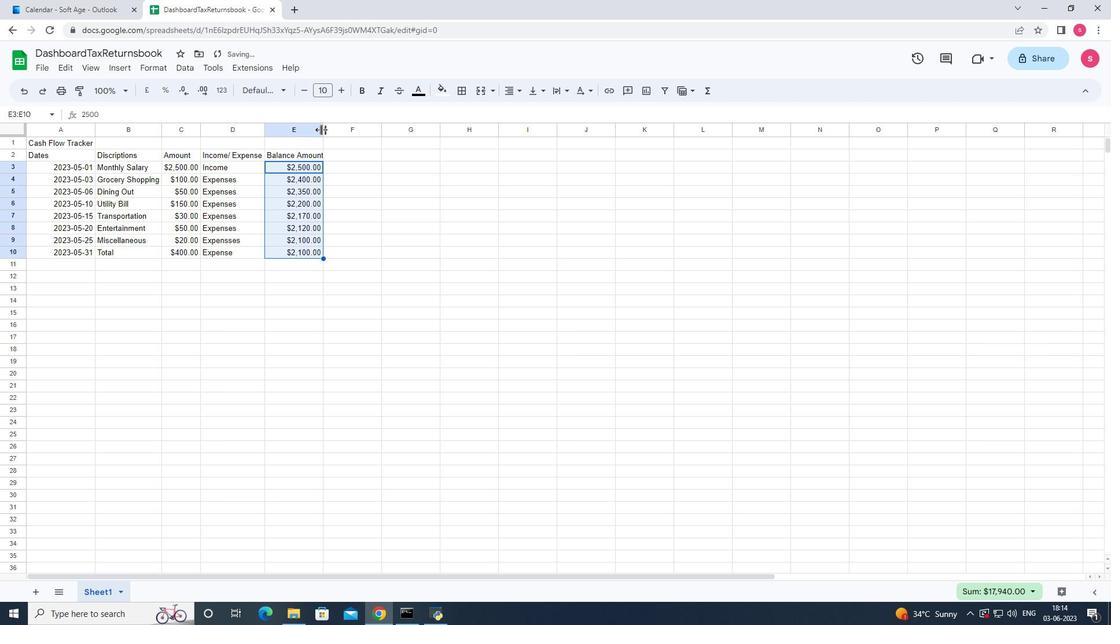 
Action: Mouse pressed left at (321, 129)
Screenshot: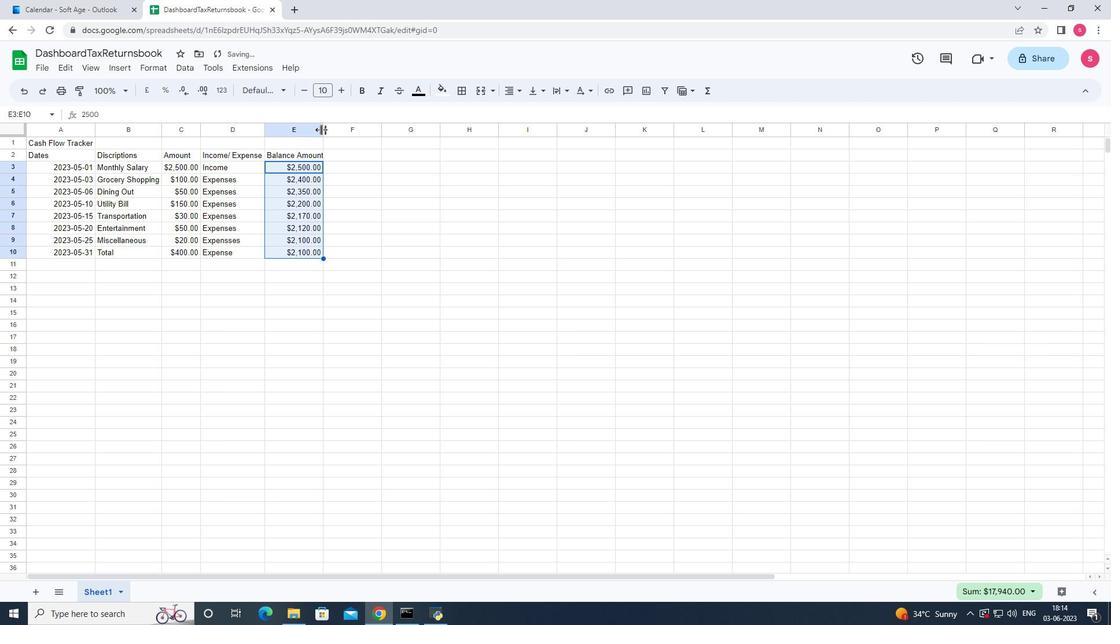 
Action: Mouse moved to (492, 247)
Screenshot: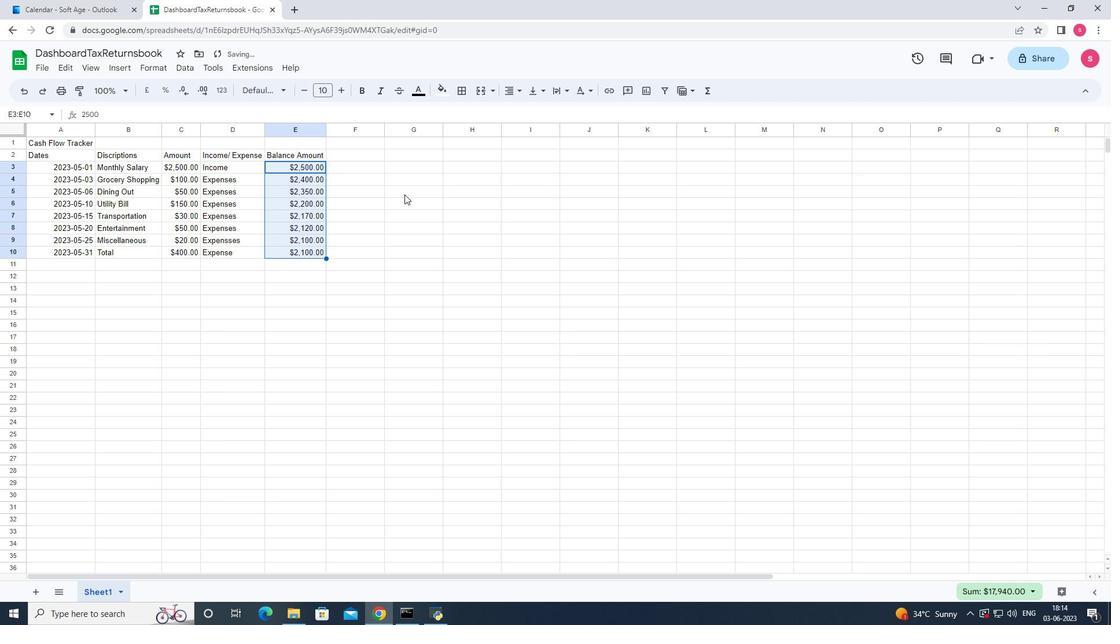 
Action: Mouse pressed left at (492, 247)
Screenshot: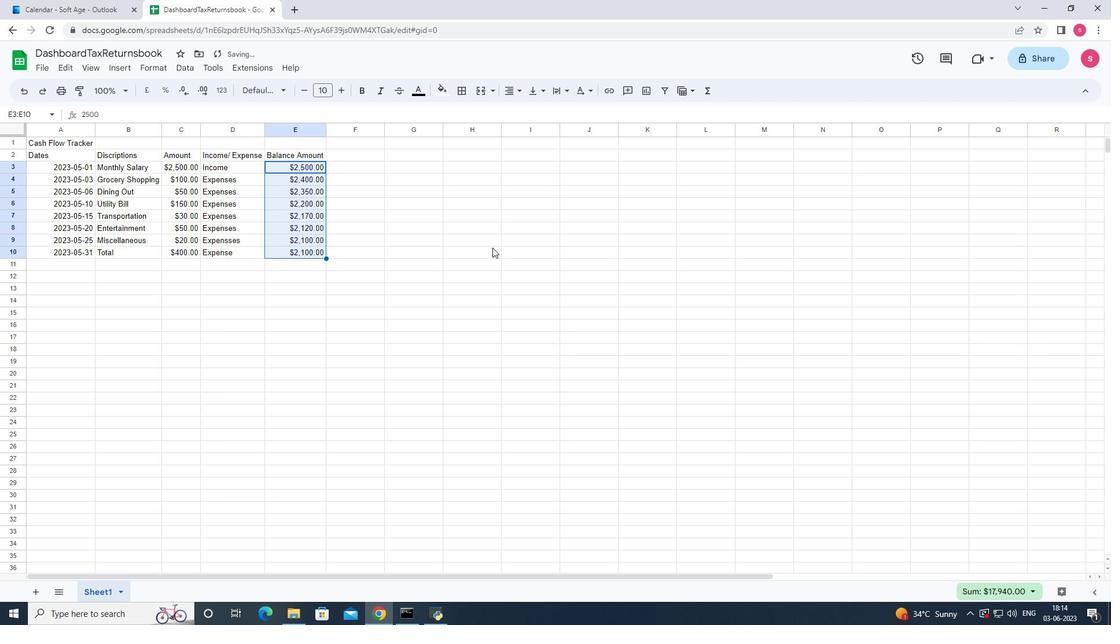 
Action: Key pressed ctrl+S
Screenshot: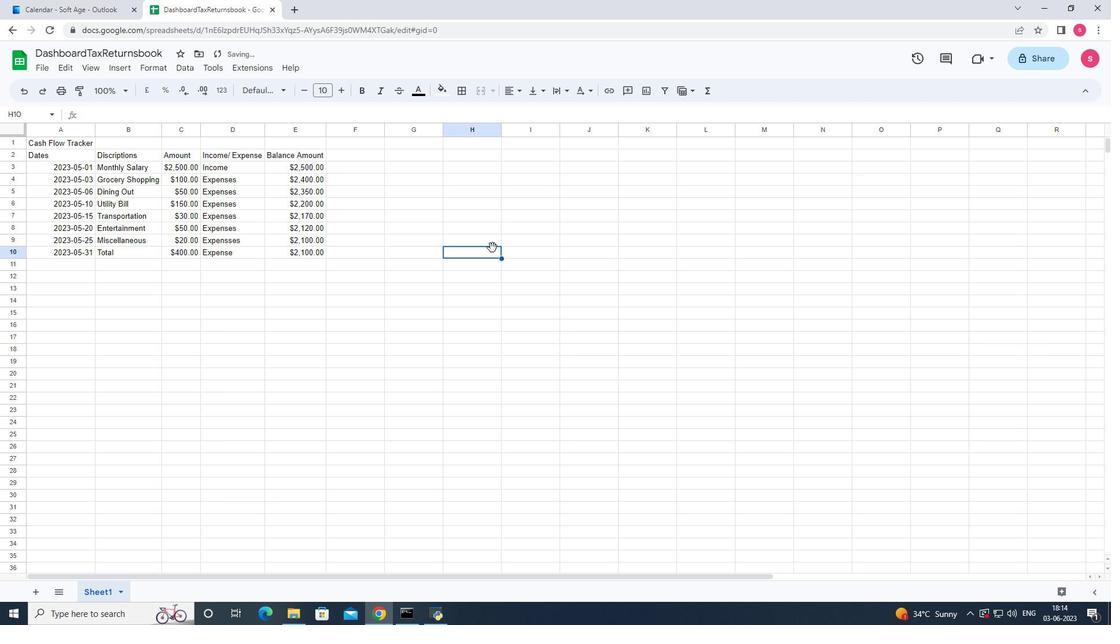 
